 Task: Create a rule when custom fields attachments is set to a date more than 1 days from now by me.
Action: Mouse moved to (1072, 90)
Screenshot: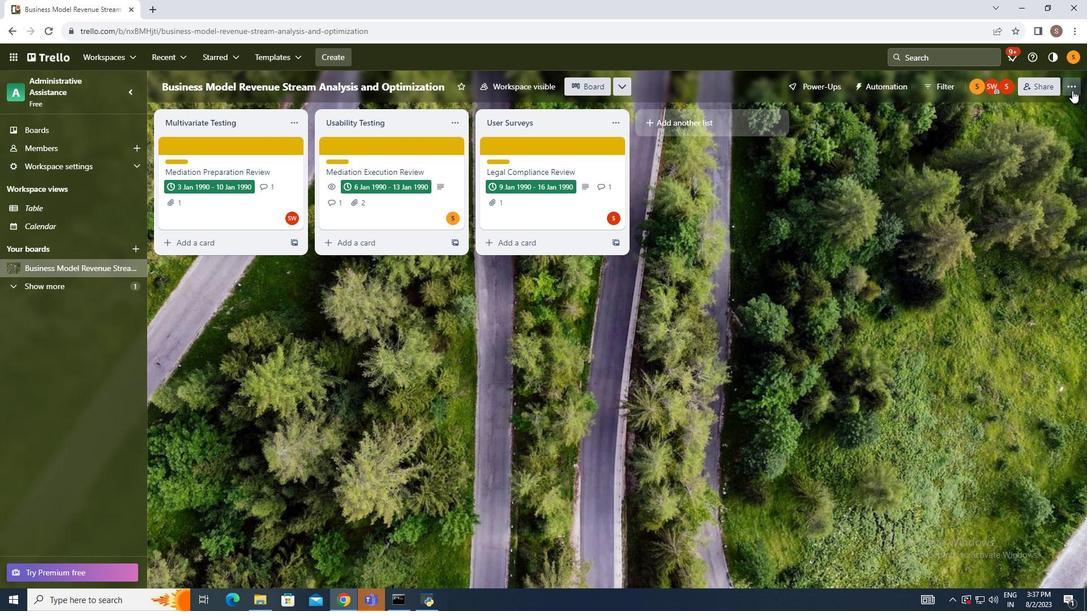 
Action: Mouse pressed left at (1072, 90)
Screenshot: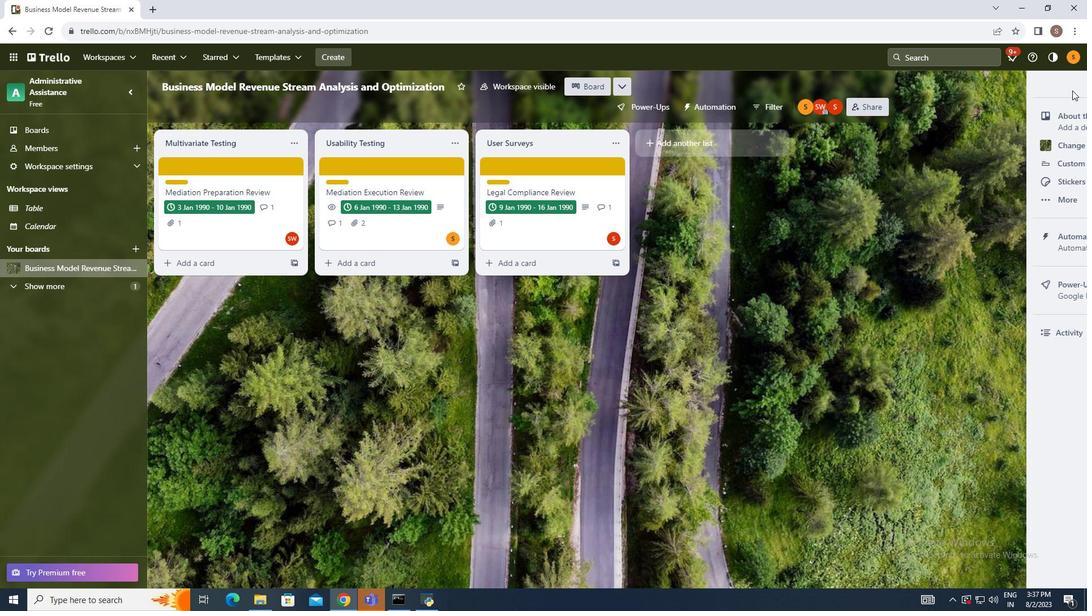 
Action: Mouse moved to (991, 245)
Screenshot: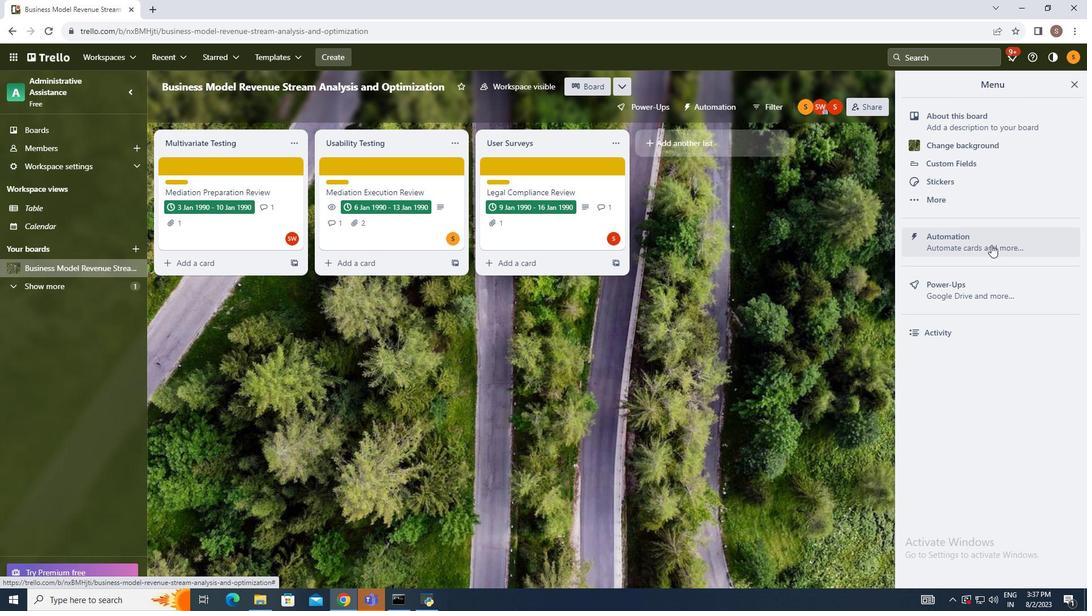 
Action: Mouse pressed left at (991, 245)
Screenshot: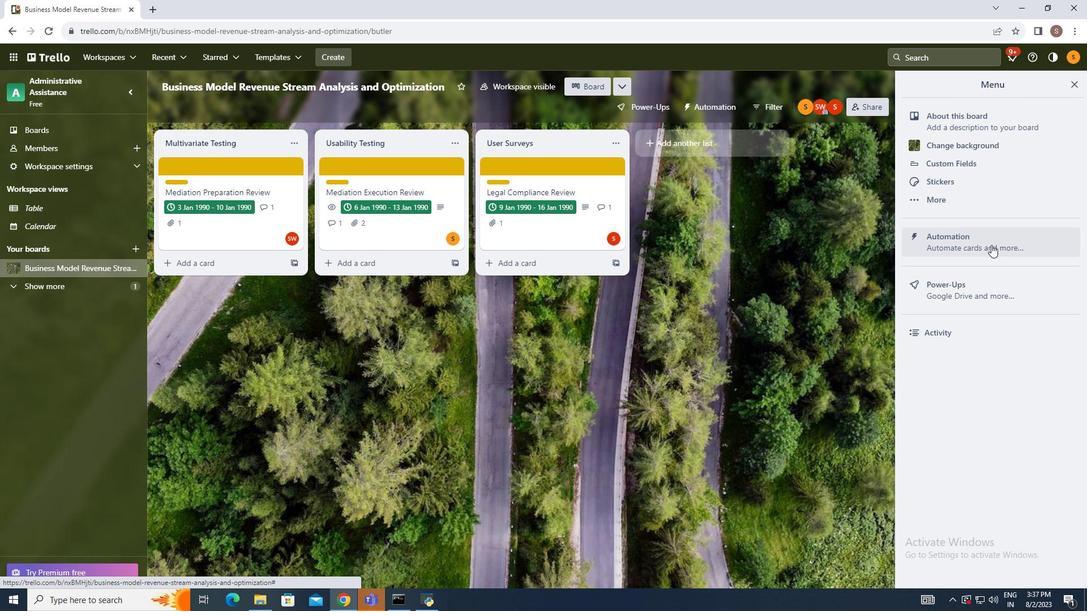 
Action: Mouse moved to (216, 204)
Screenshot: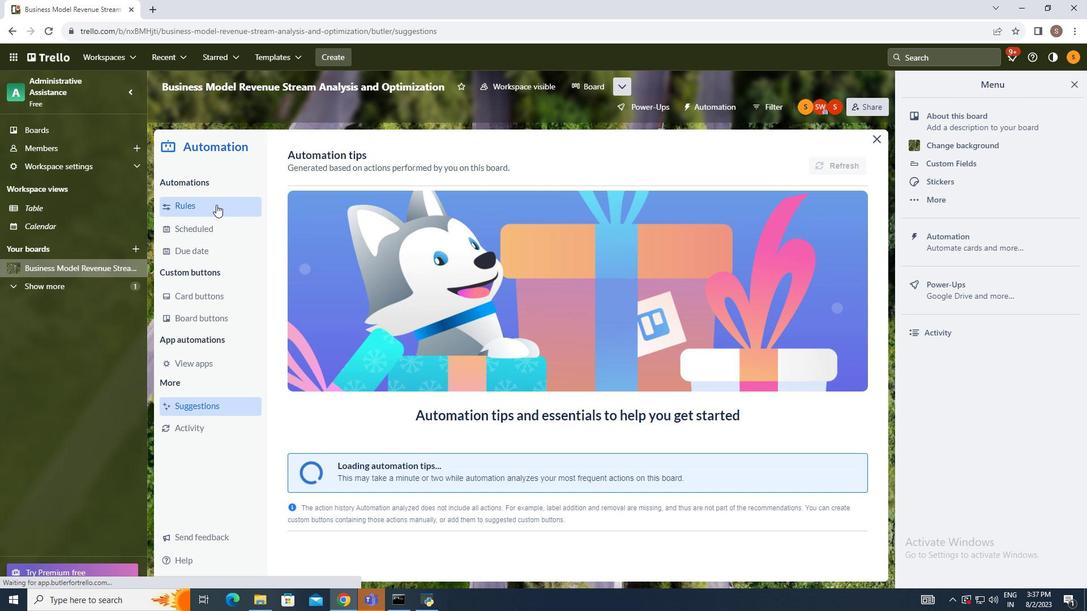 
Action: Mouse pressed left at (216, 204)
Screenshot: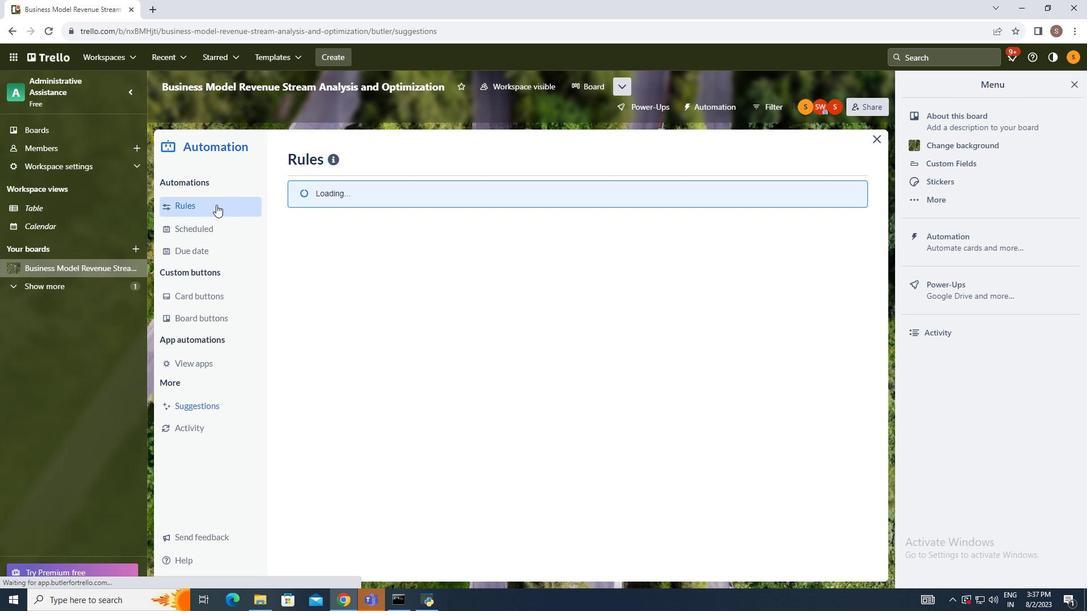
Action: Mouse moved to (754, 157)
Screenshot: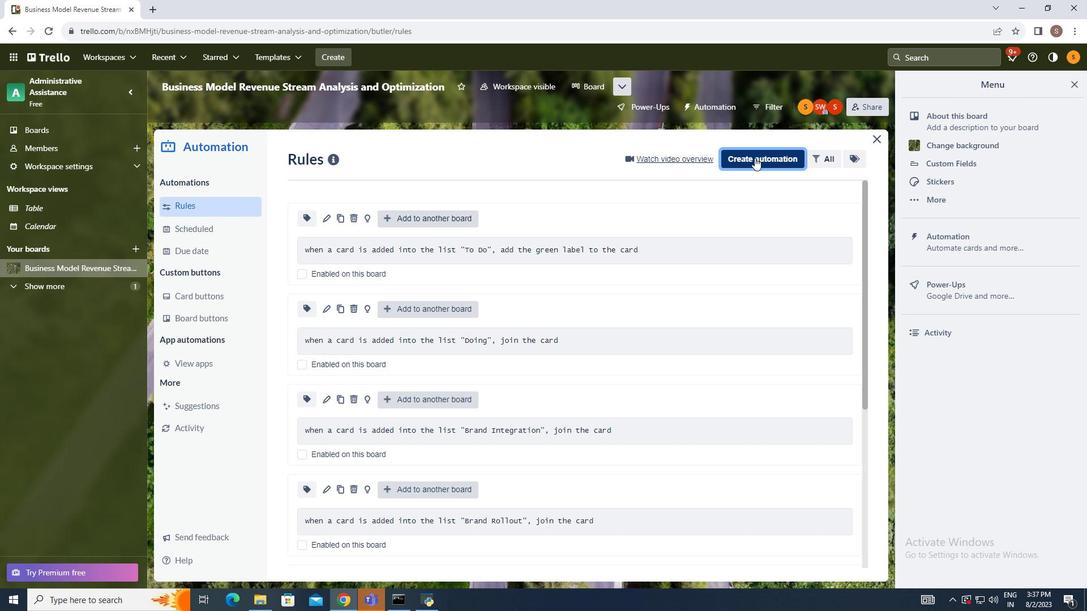 
Action: Mouse pressed left at (754, 157)
Screenshot: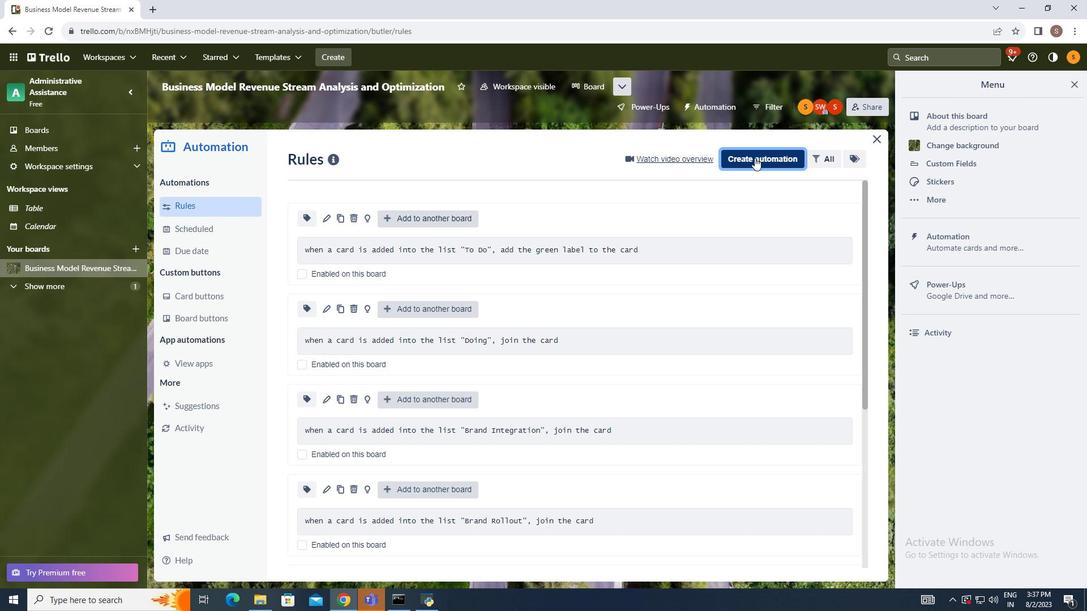 
Action: Mouse moved to (572, 271)
Screenshot: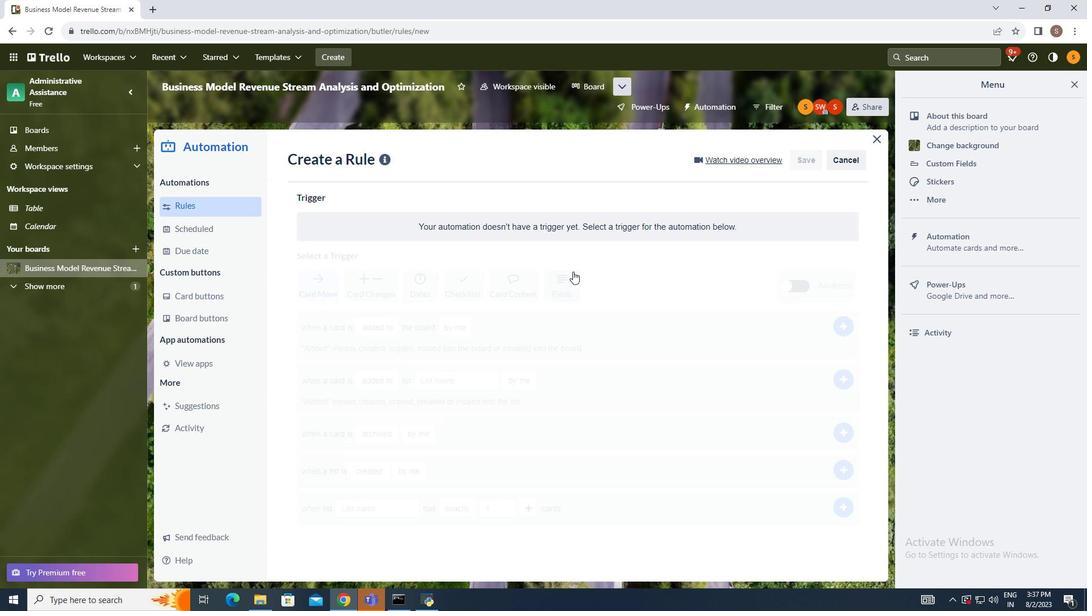 
Action: Mouse pressed left at (572, 271)
Screenshot: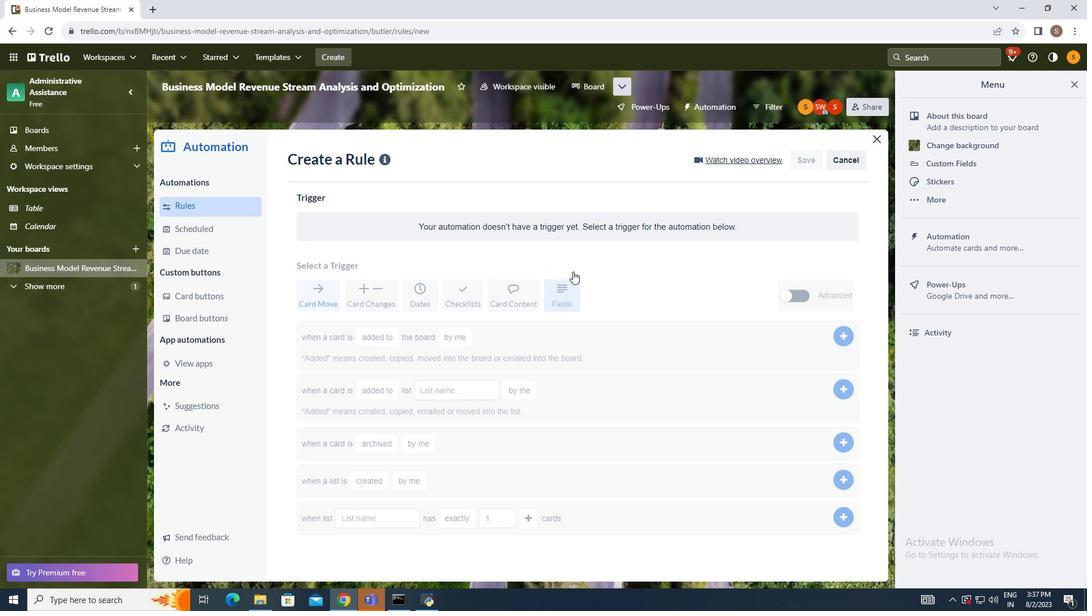 
Action: Mouse moved to (565, 310)
Screenshot: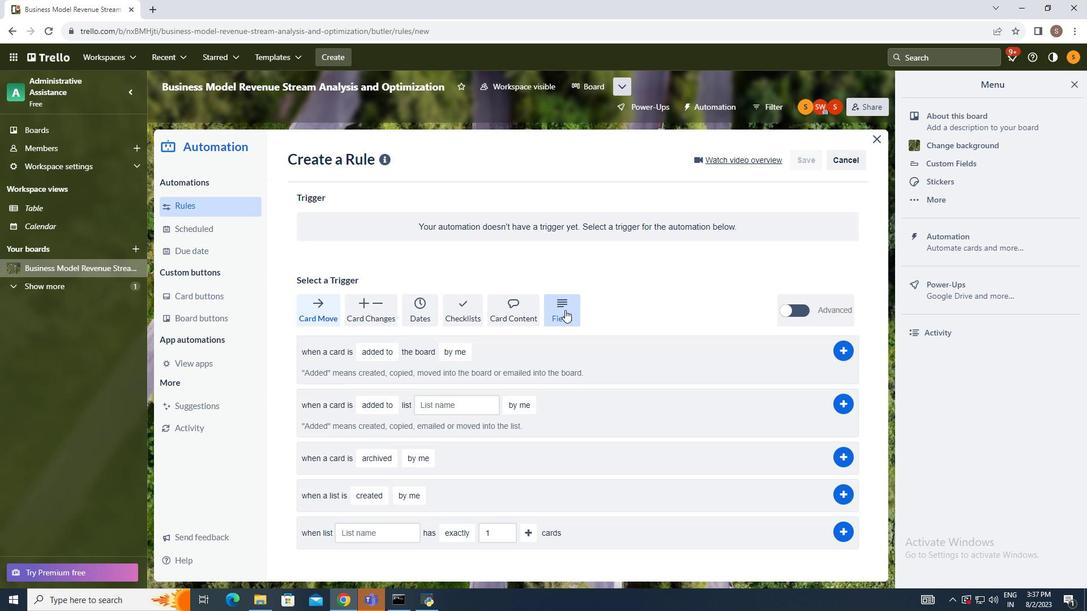 
Action: Mouse pressed left at (565, 310)
Screenshot: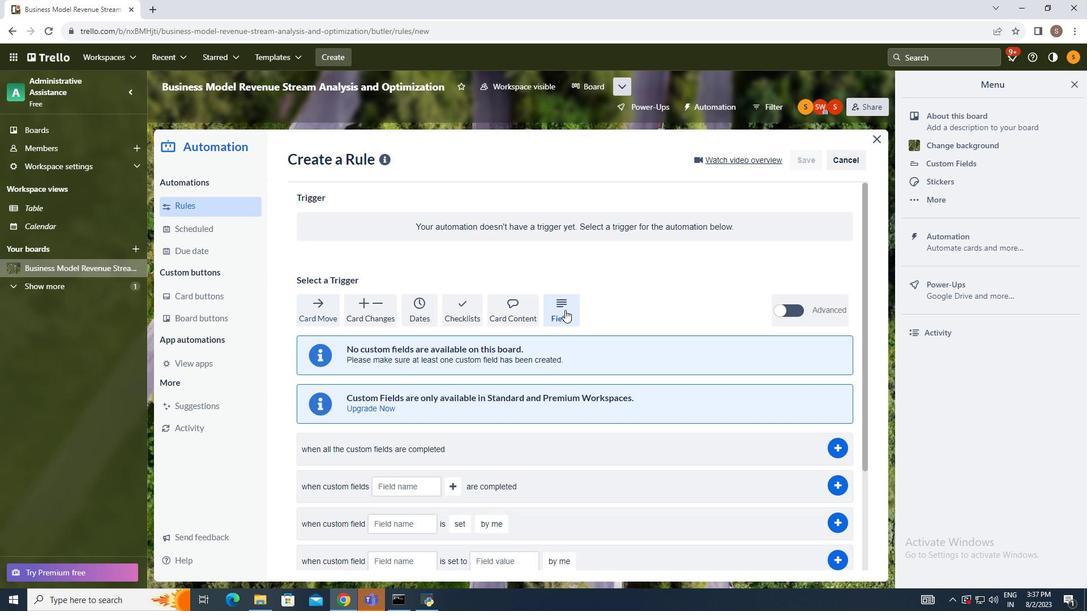 
Action: Mouse moved to (561, 394)
Screenshot: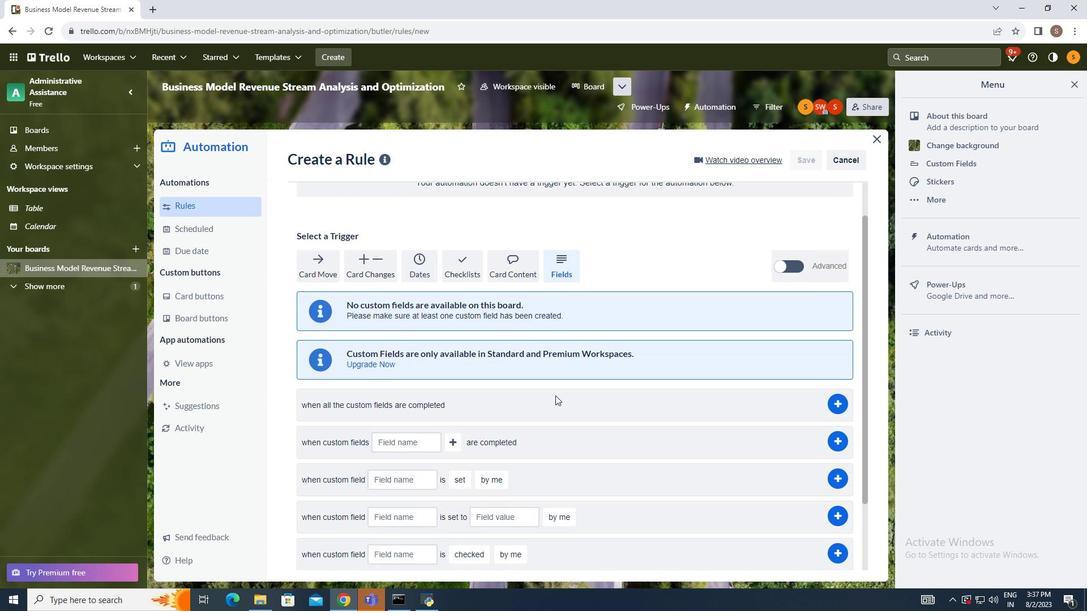 
Action: Mouse scrolled (561, 395) with delta (0, 0)
Screenshot: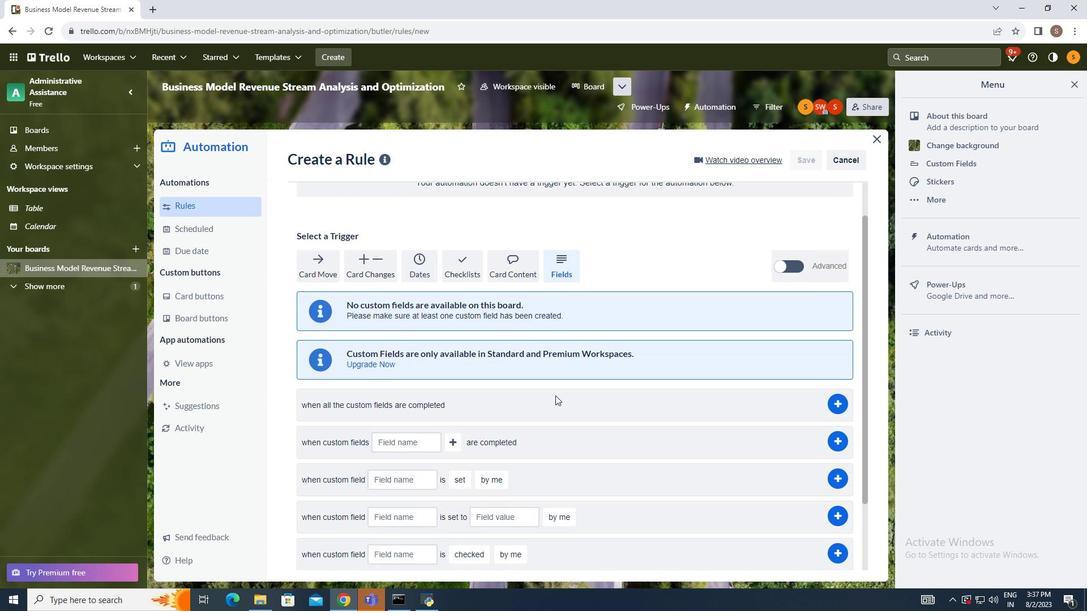 
Action: Mouse moved to (560, 395)
Screenshot: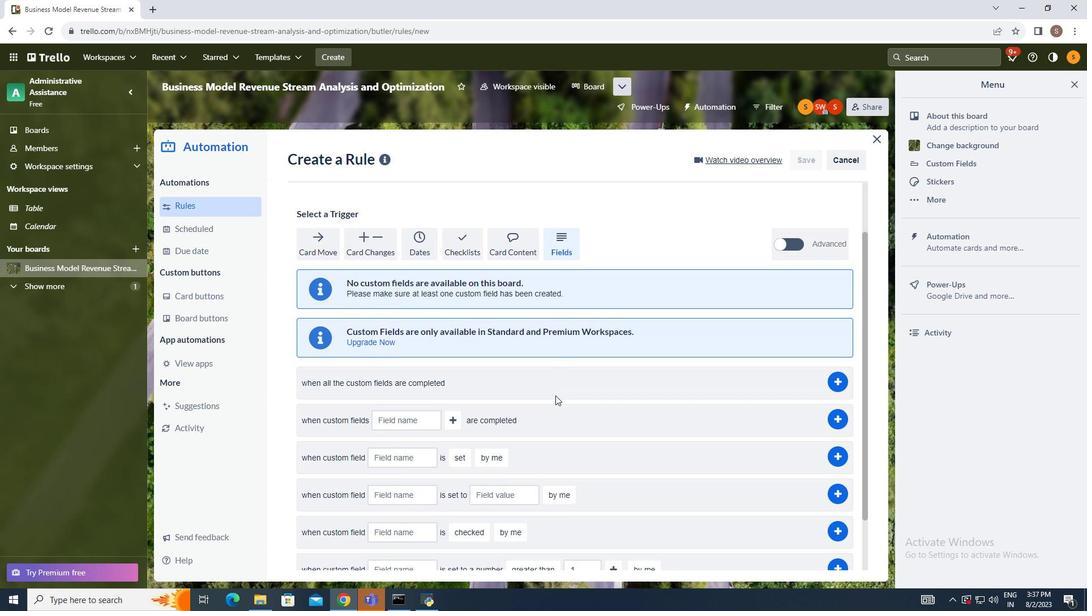 
Action: Mouse scrolled (560, 395) with delta (0, 0)
Screenshot: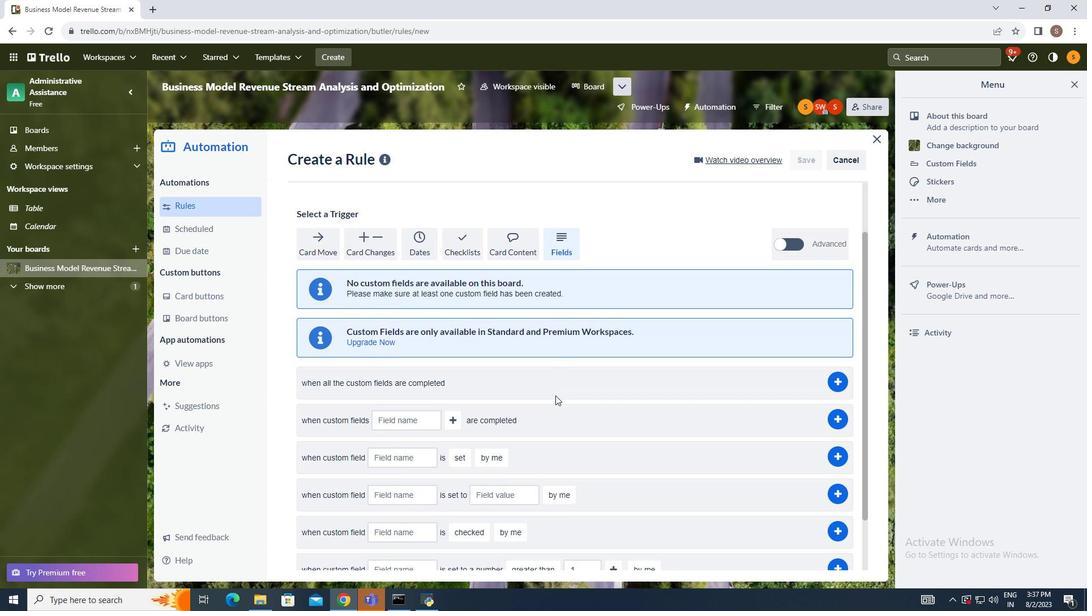 
Action: Mouse moved to (558, 398)
Screenshot: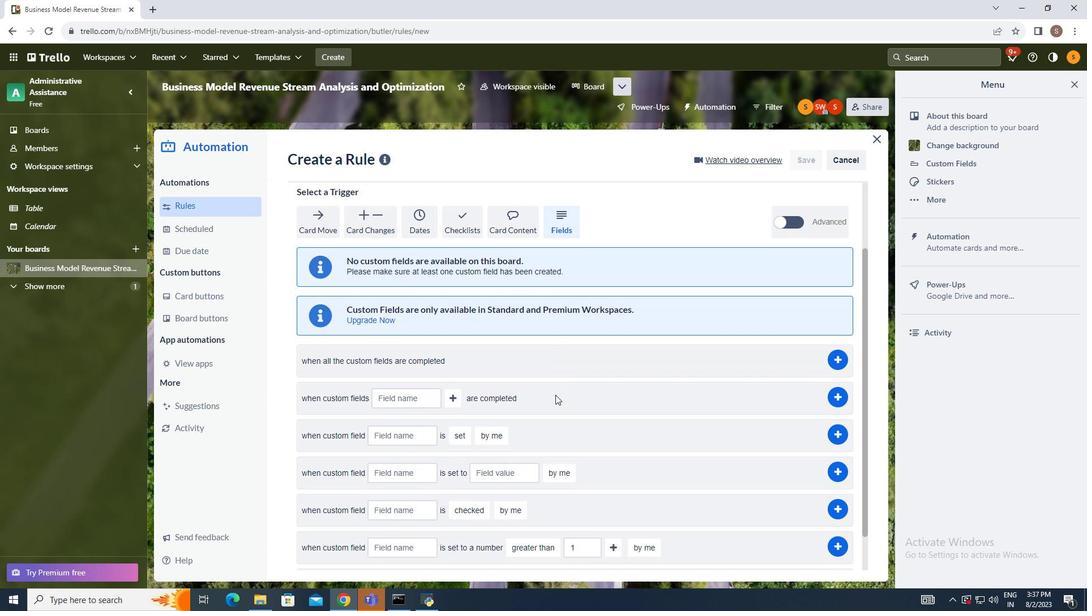 
Action: Mouse scrolled (558, 397) with delta (0, 0)
Screenshot: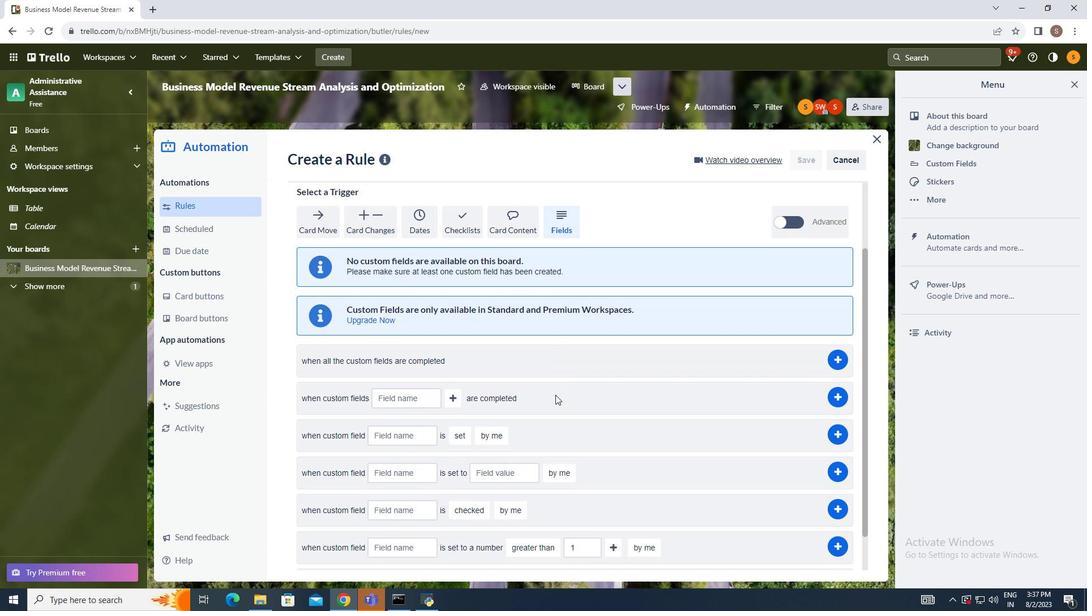 
Action: Mouse moved to (558, 398)
Screenshot: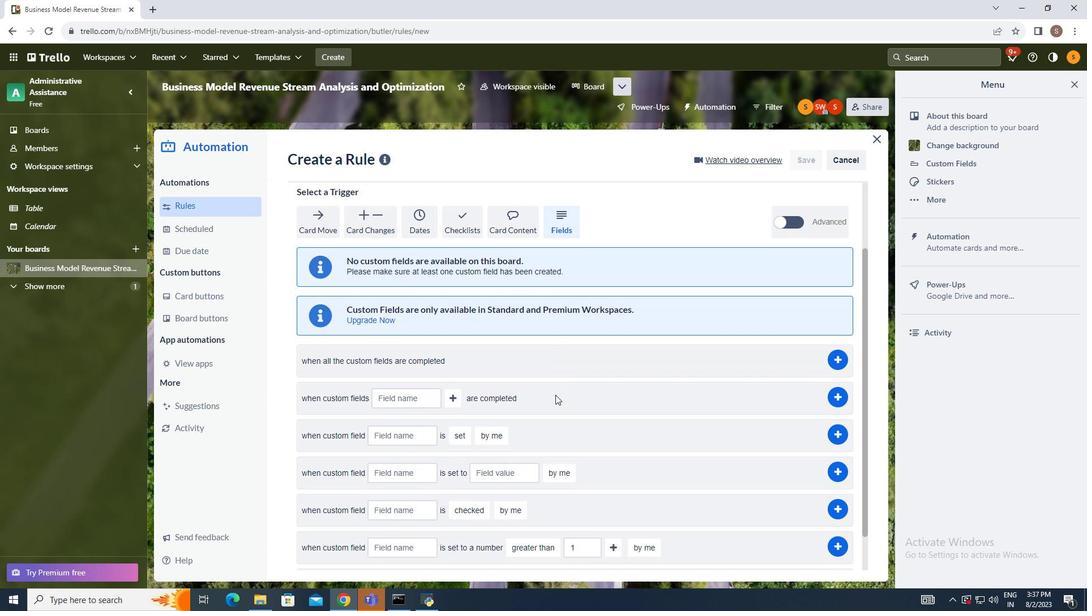
Action: Mouse scrolled (558, 398) with delta (0, 0)
Screenshot: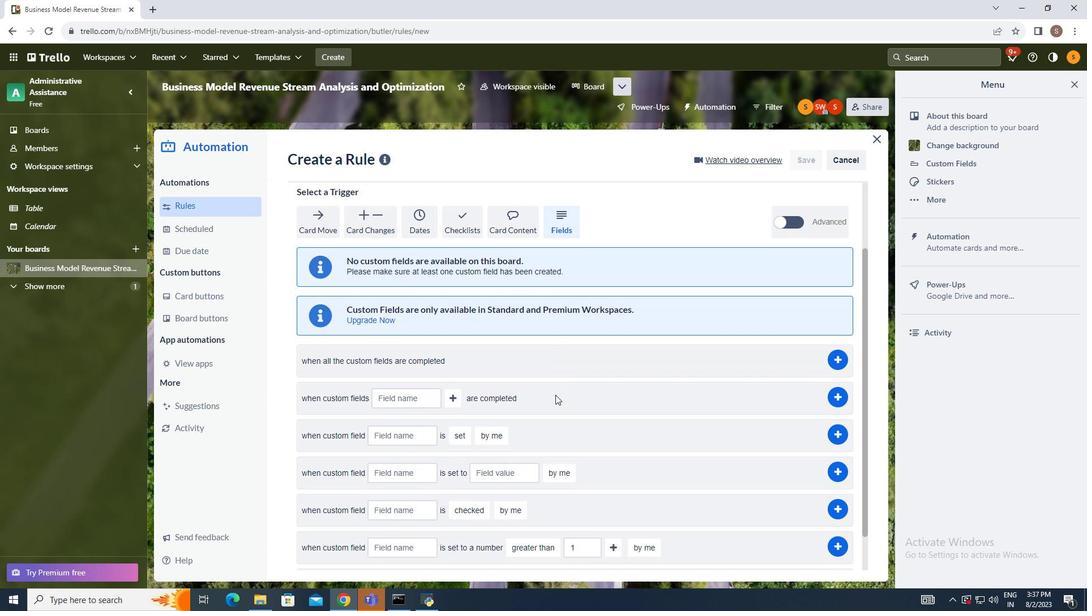 
Action: Mouse moved to (556, 398)
Screenshot: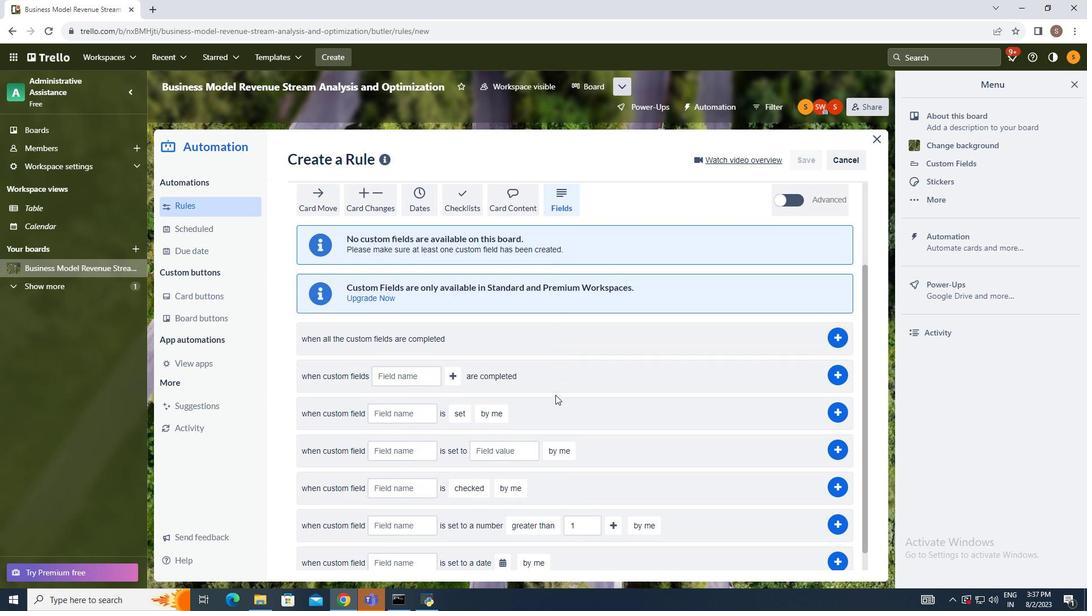 
Action: Mouse scrolled (556, 397) with delta (0, 0)
Screenshot: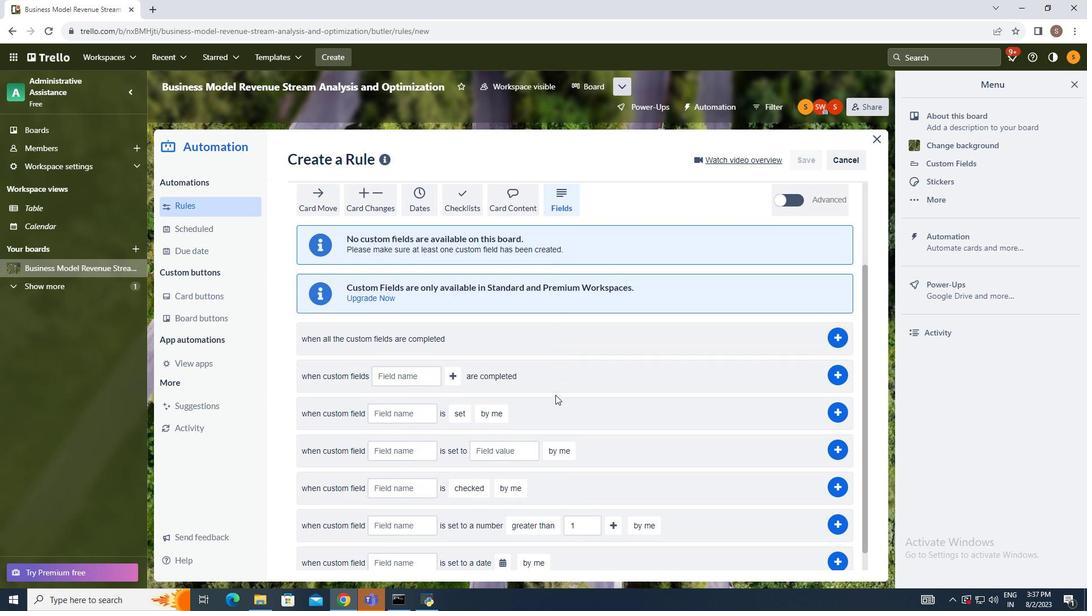 
Action: Mouse moved to (555, 393)
Screenshot: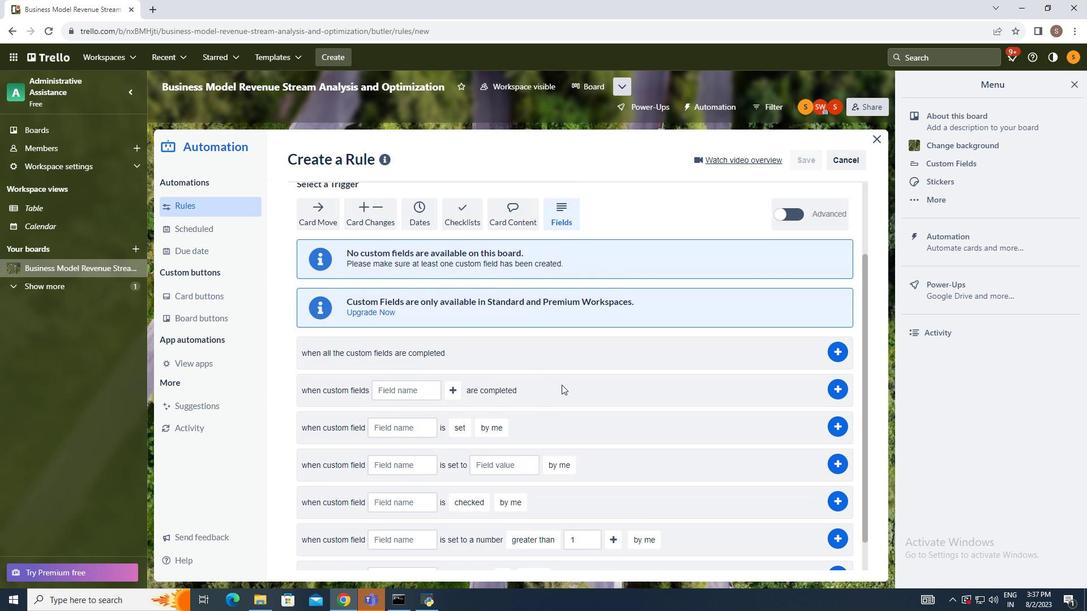 
Action: Mouse scrolled (555, 394) with delta (0, 0)
Screenshot: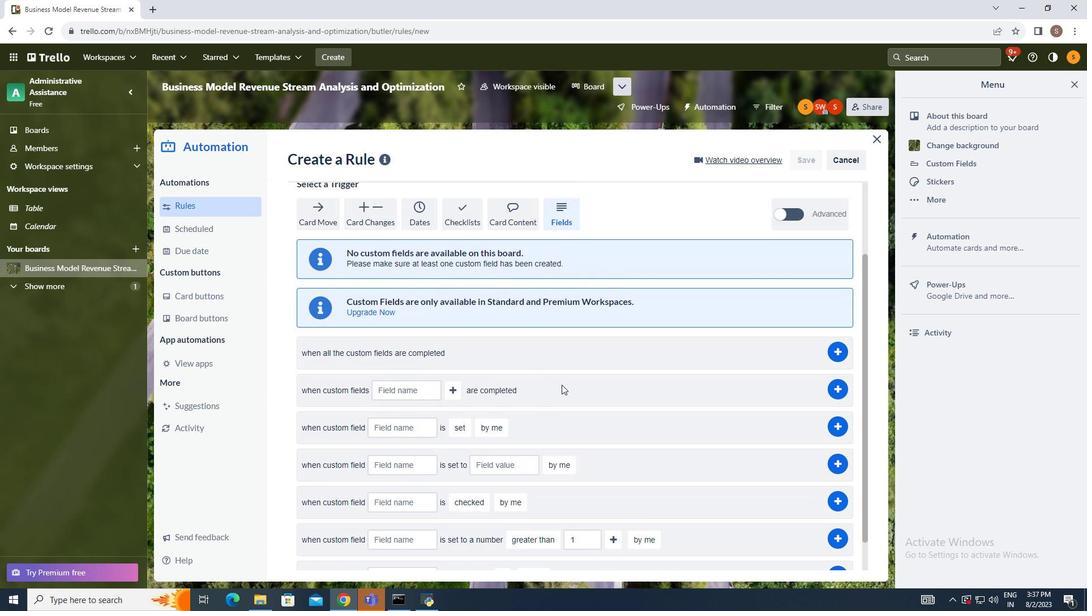 
Action: Mouse scrolled (555, 392) with delta (0, 0)
Screenshot: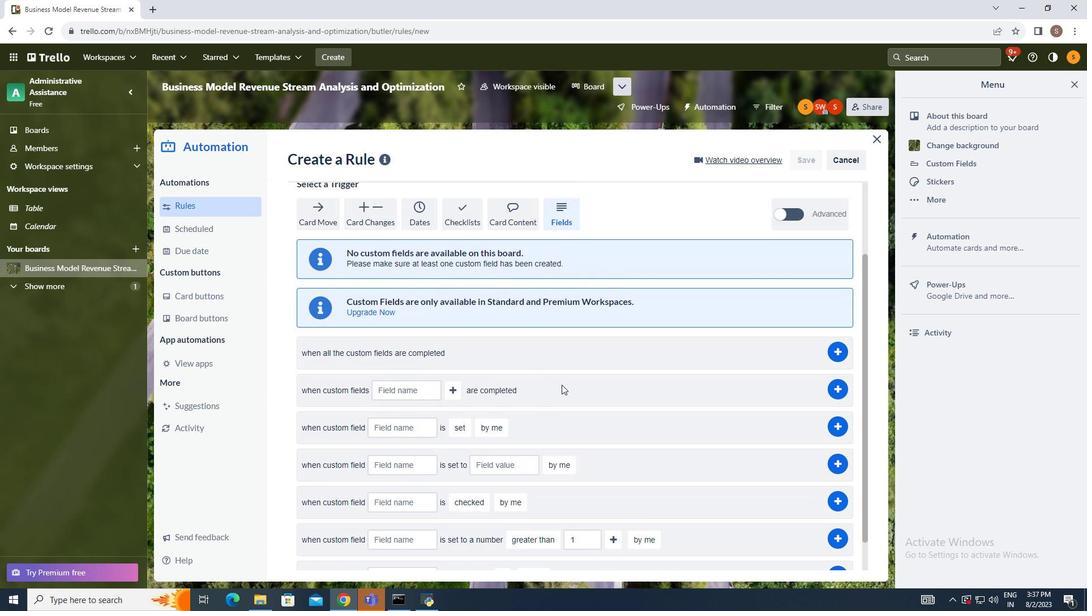 
Action: Mouse scrolled (555, 394) with delta (0, 0)
Screenshot: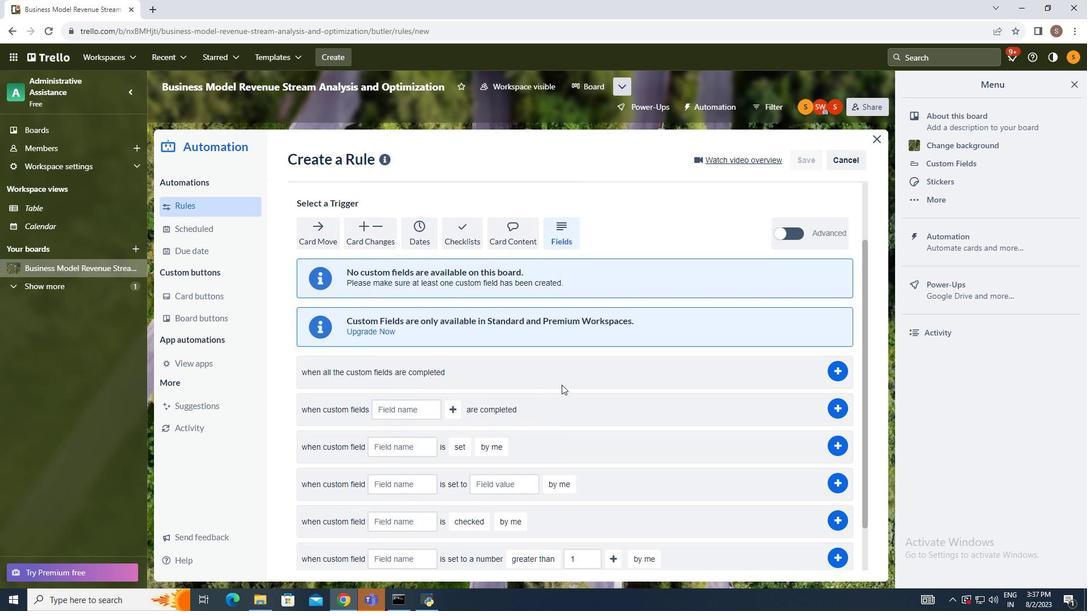 
Action: Mouse moved to (563, 386)
Screenshot: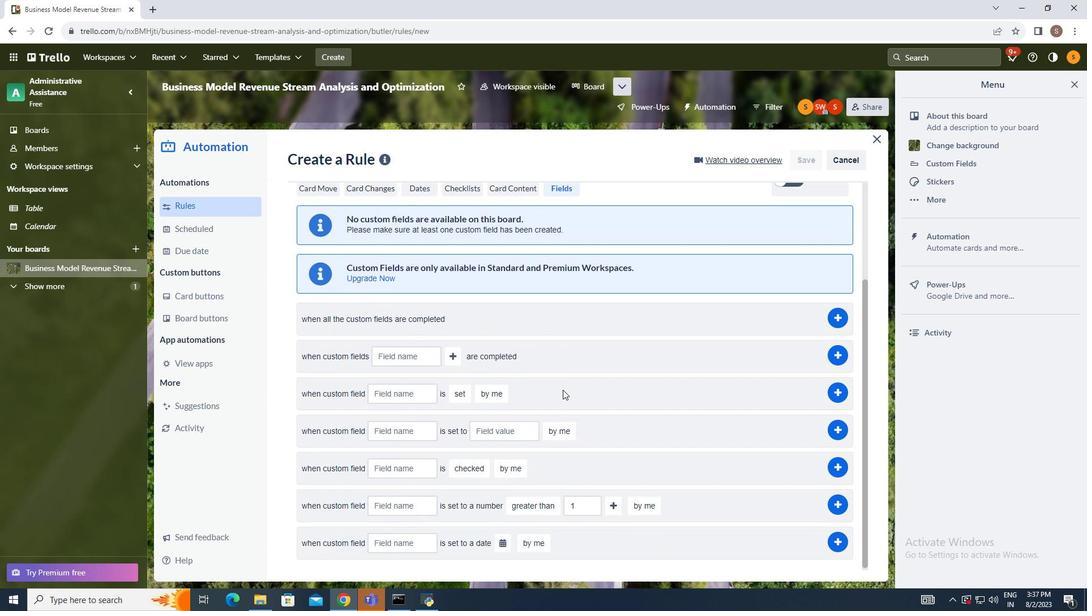 
Action: Mouse scrolled (563, 386) with delta (0, 0)
Screenshot: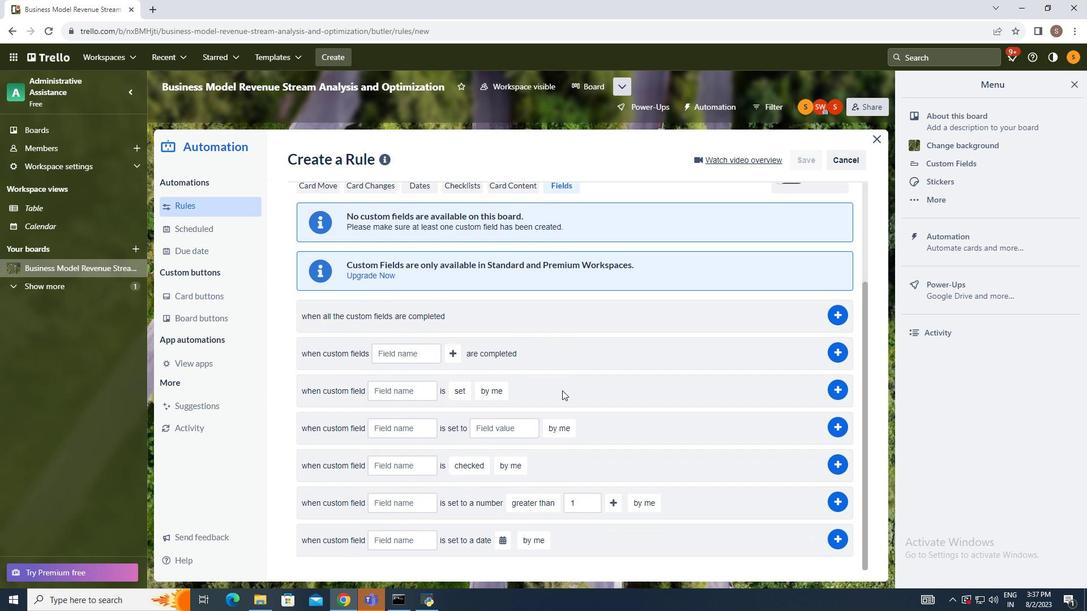 
Action: Mouse moved to (562, 388)
Screenshot: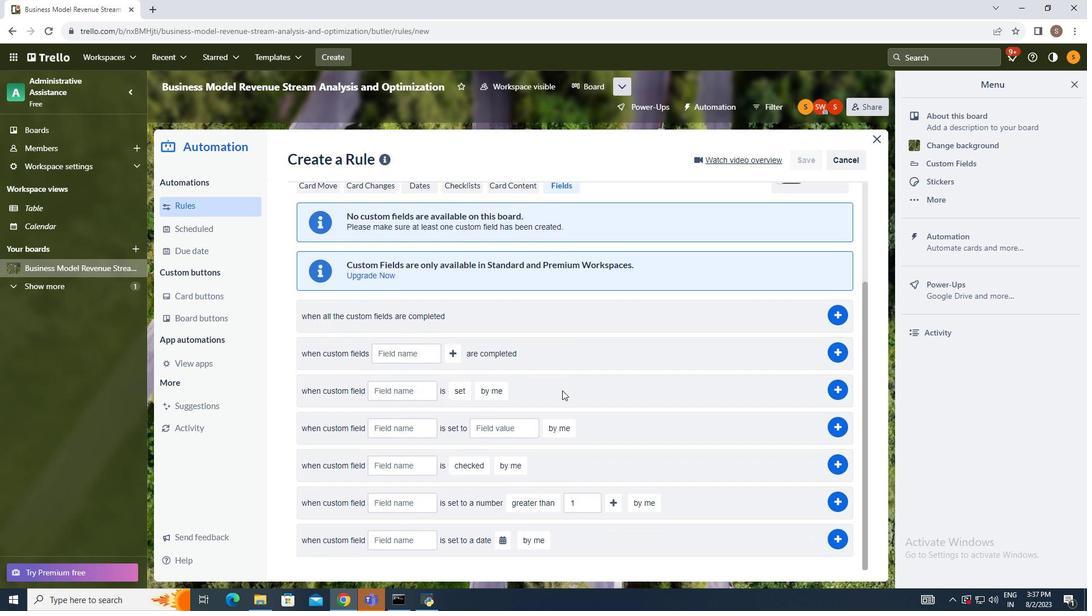 
Action: Mouse scrolled (562, 388) with delta (0, 0)
Screenshot: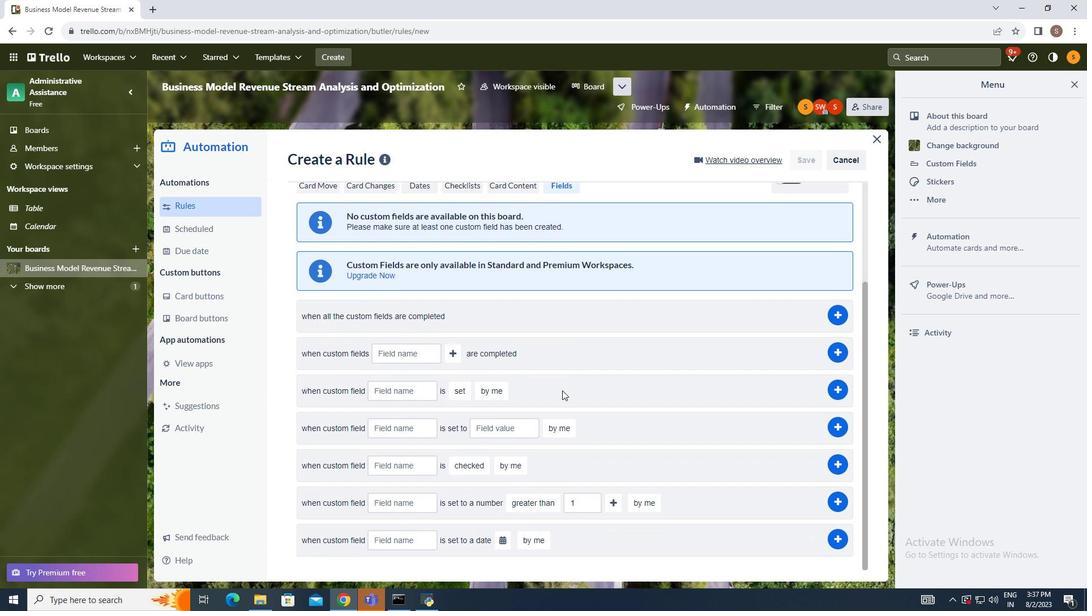 
Action: Mouse moved to (562, 390)
Screenshot: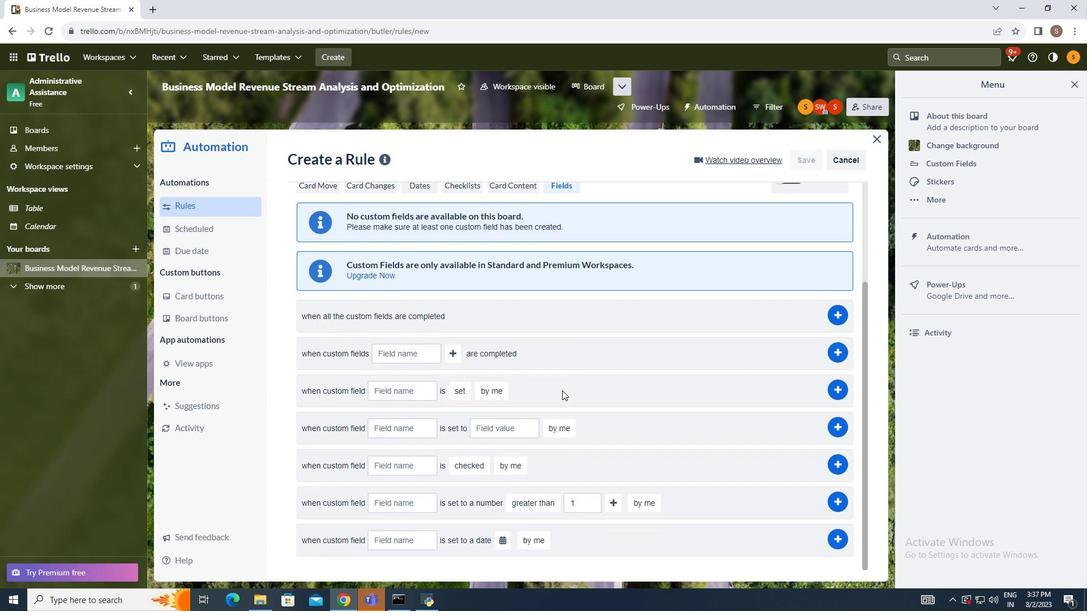 
Action: Mouse scrolled (562, 389) with delta (0, 0)
Screenshot: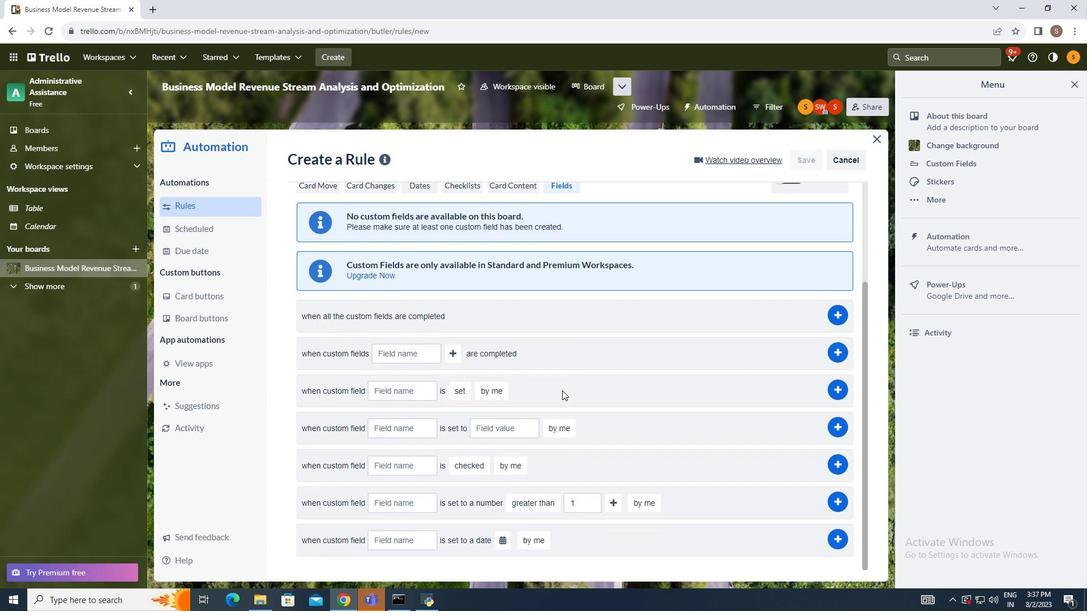
Action: Mouse moved to (383, 540)
Screenshot: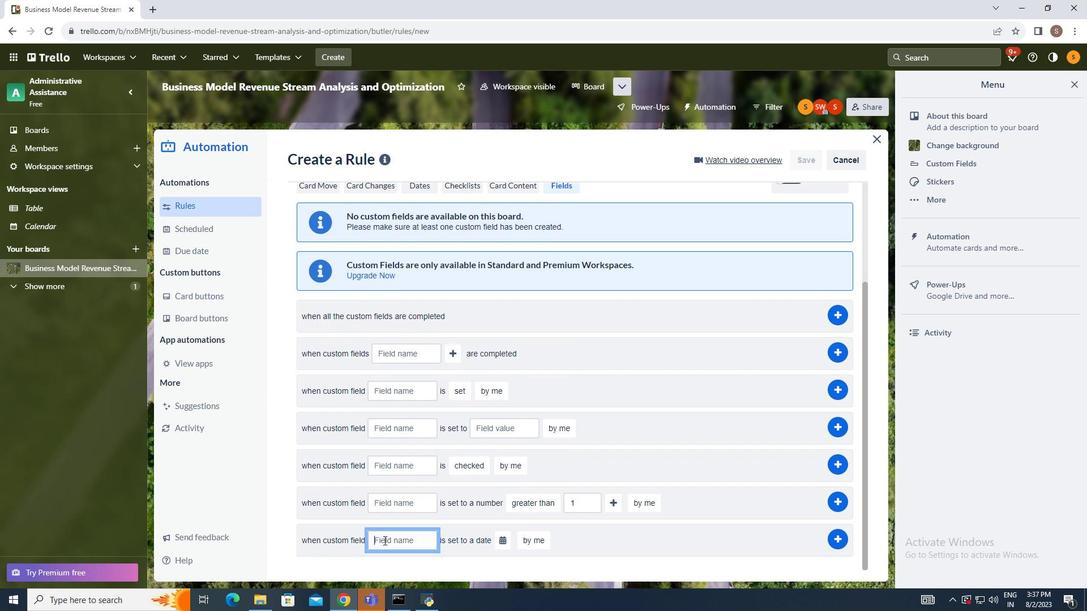 
Action: Mouse pressed left at (383, 540)
Screenshot: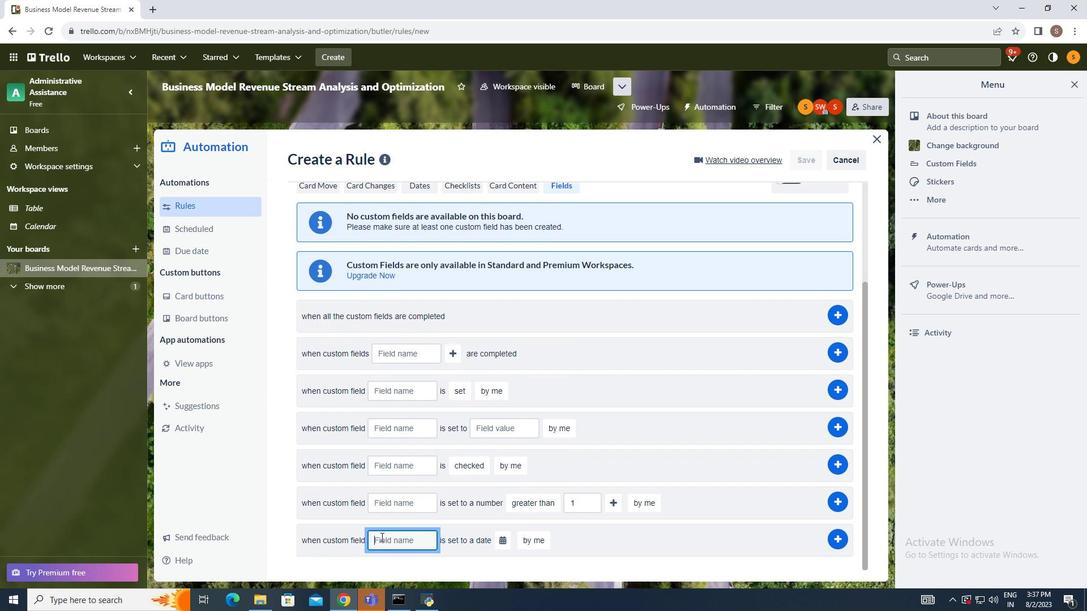 
Action: Mouse moved to (275, 456)
Screenshot: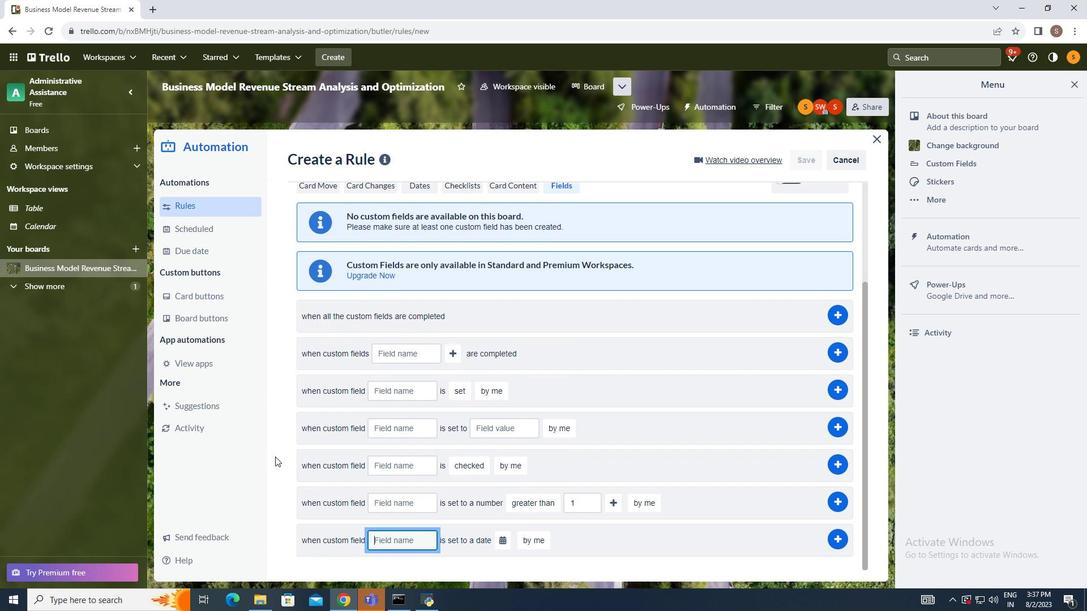 
Action: Key pressed attachments
Screenshot: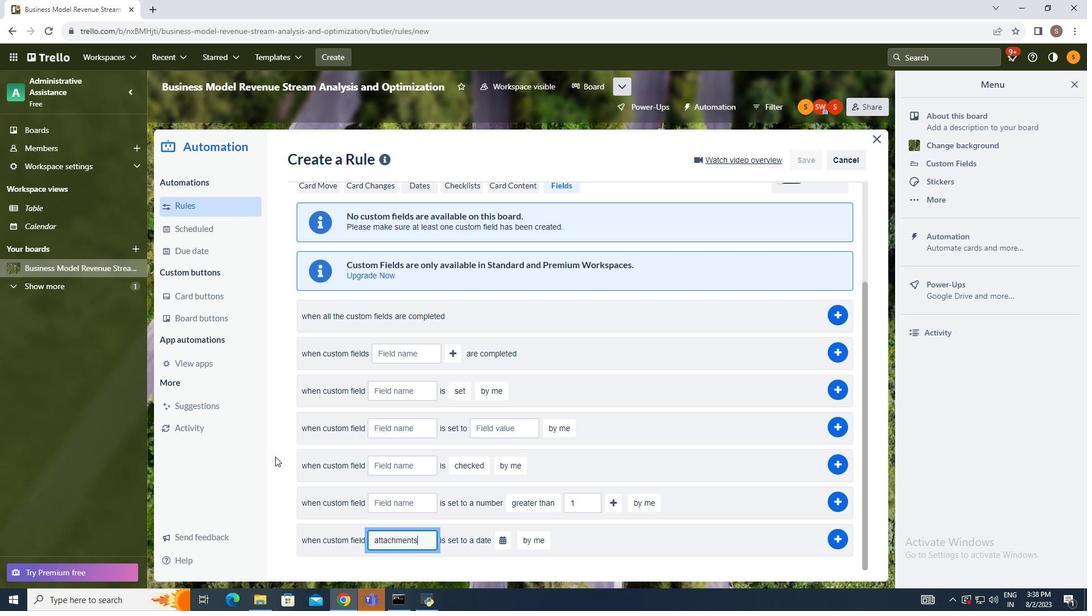 
Action: Mouse moved to (511, 546)
Screenshot: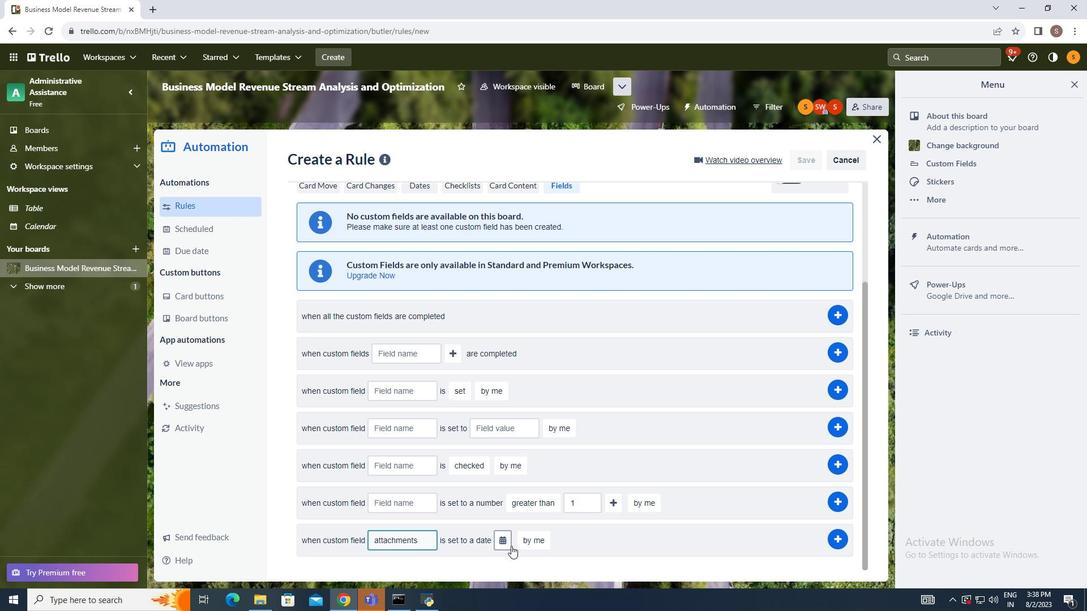 
Action: Mouse pressed left at (511, 546)
Screenshot: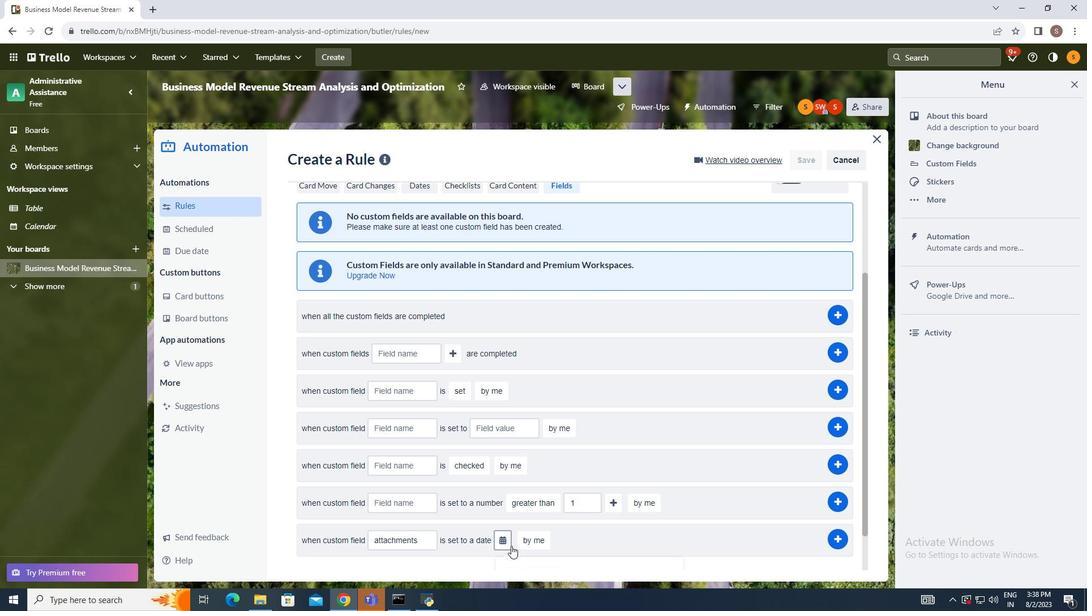 
Action: Mouse moved to (479, 545)
Screenshot: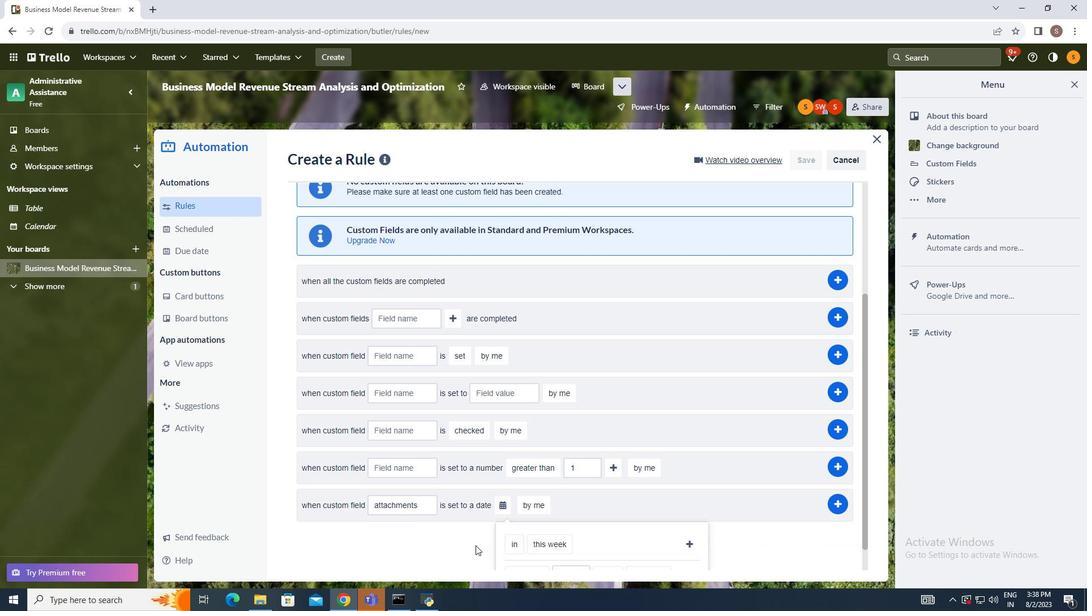 
Action: Mouse scrolled (479, 545) with delta (0, 0)
Screenshot: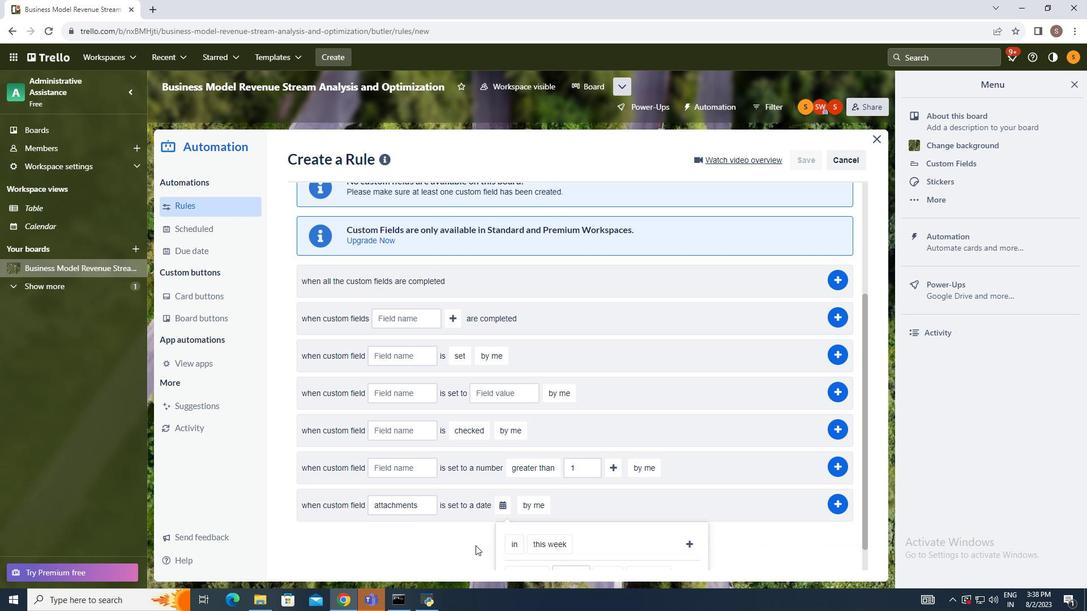 
Action: Mouse moved to (479, 545)
Screenshot: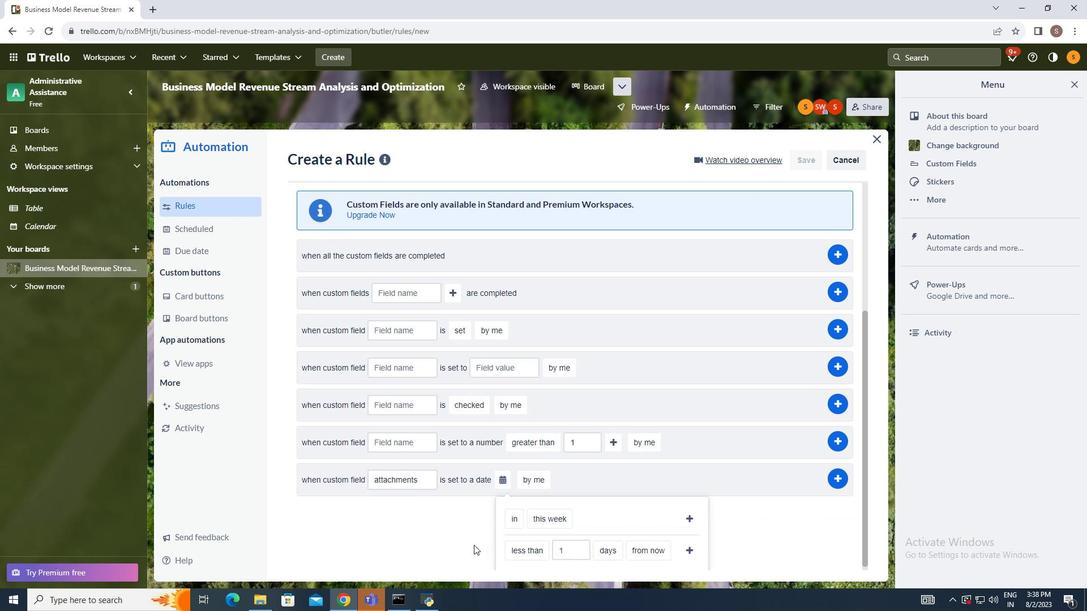 
Action: Mouse scrolled (479, 545) with delta (0, 0)
Screenshot: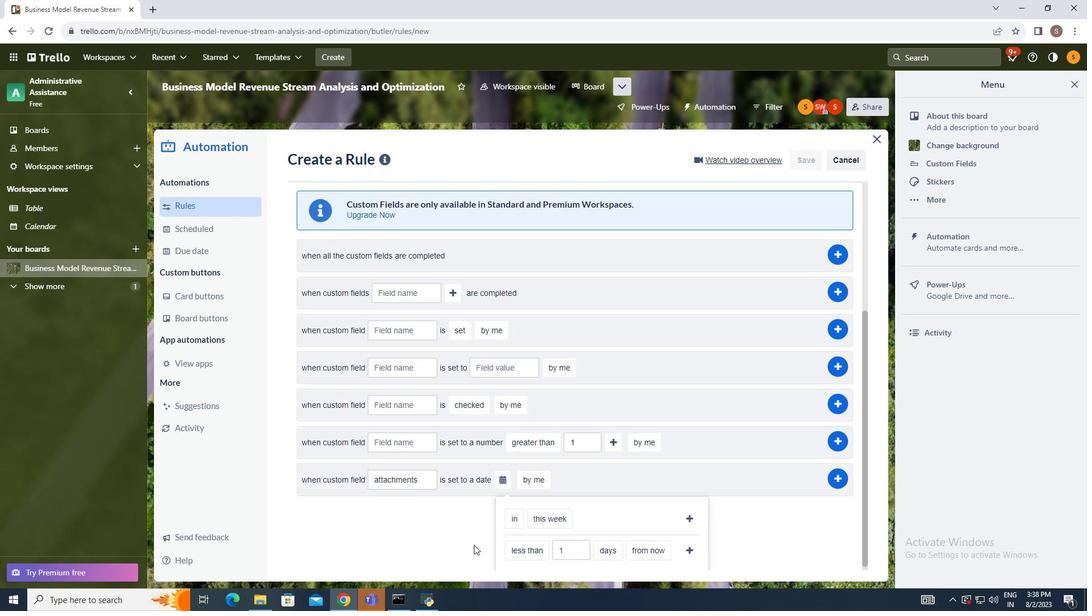 
Action: Mouse scrolled (479, 546) with delta (0, 0)
Screenshot: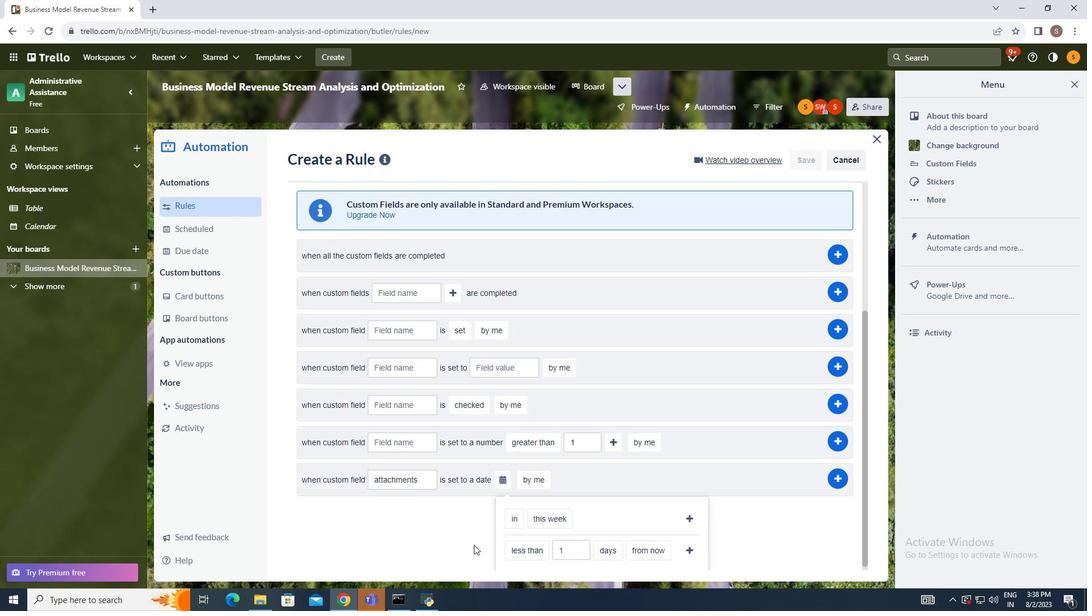 
Action: Mouse moved to (477, 545)
Screenshot: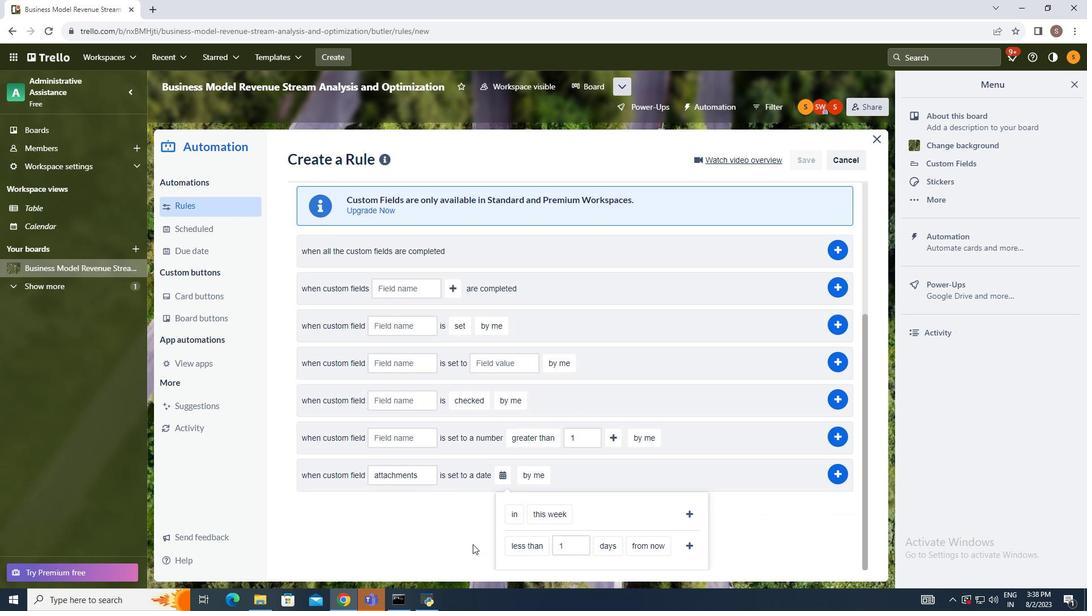 
Action: Mouse scrolled (477, 545) with delta (0, 0)
Screenshot: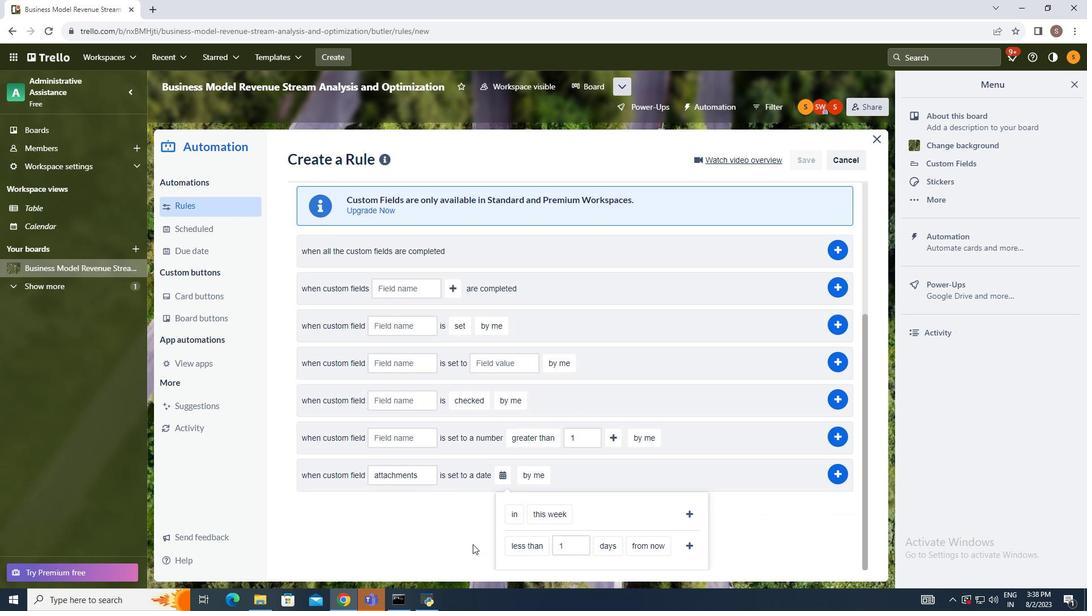 
Action: Mouse moved to (473, 545)
Screenshot: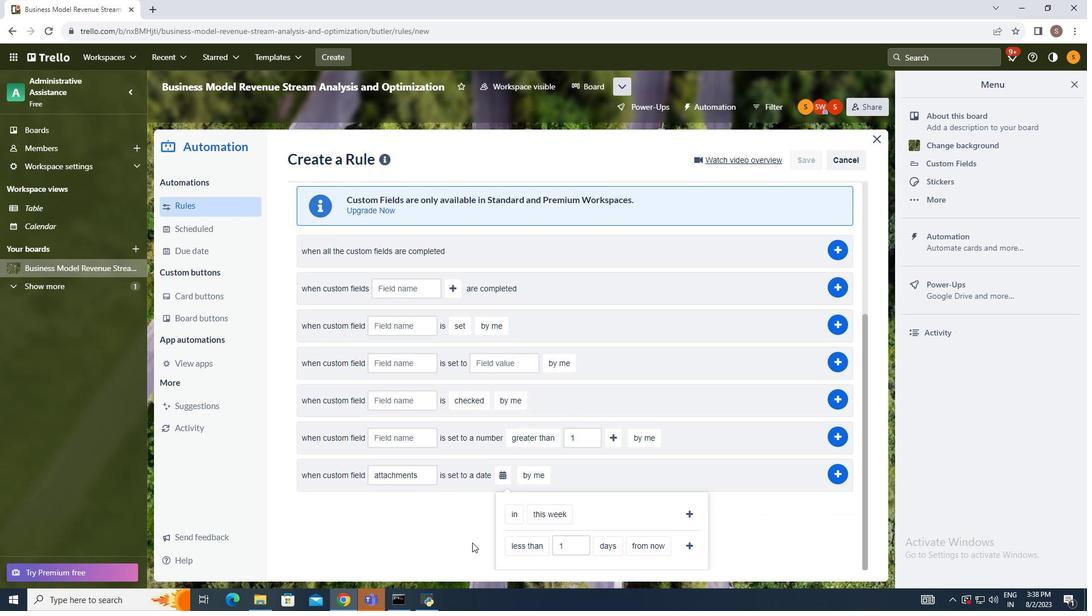 
Action: Mouse scrolled (473, 545) with delta (0, 0)
Screenshot: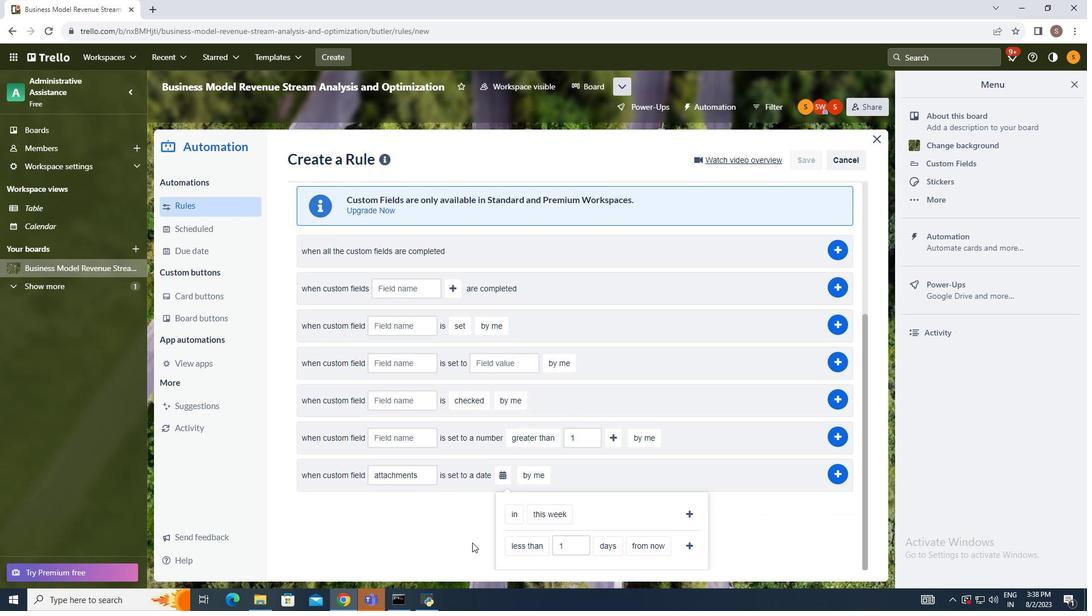 
Action: Mouse moved to (472, 544)
Screenshot: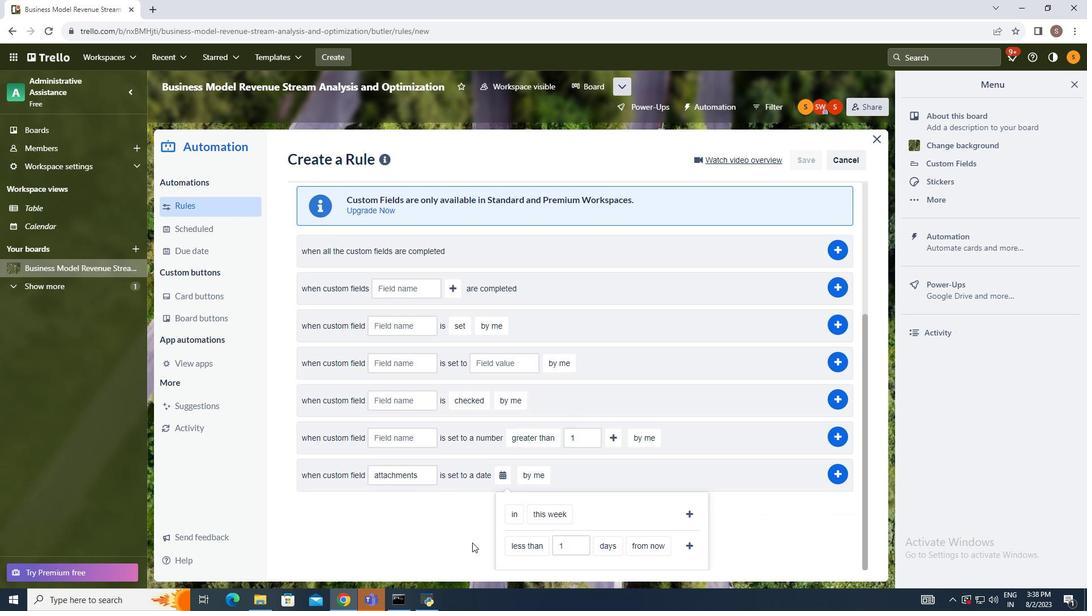 
Action: Mouse scrolled (472, 544) with delta (0, 0)
Screenshot: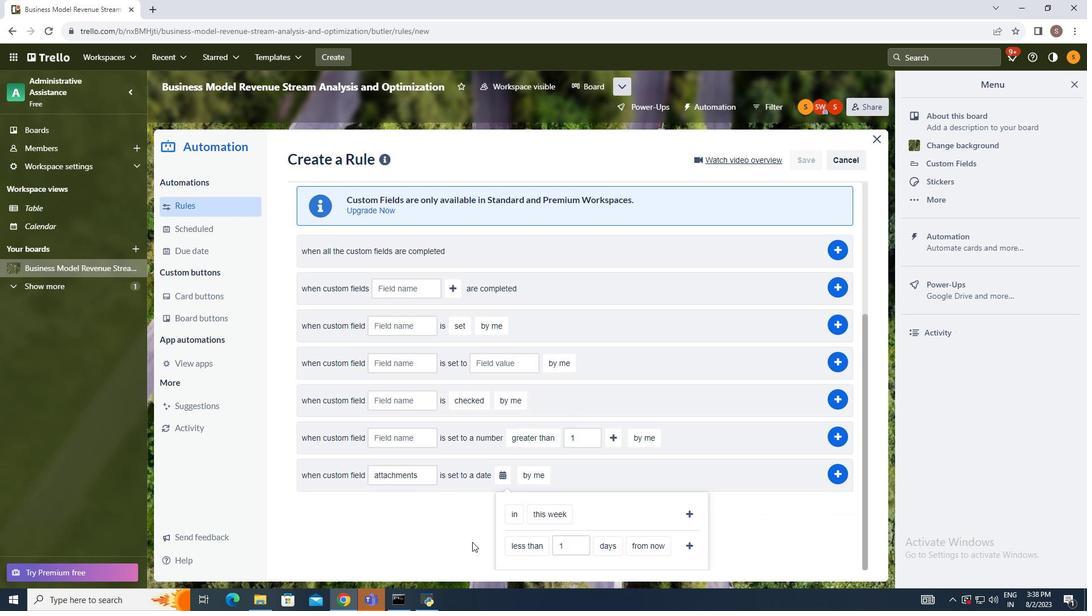 
Action: Mouse moved to (520, 547)
Screenshot: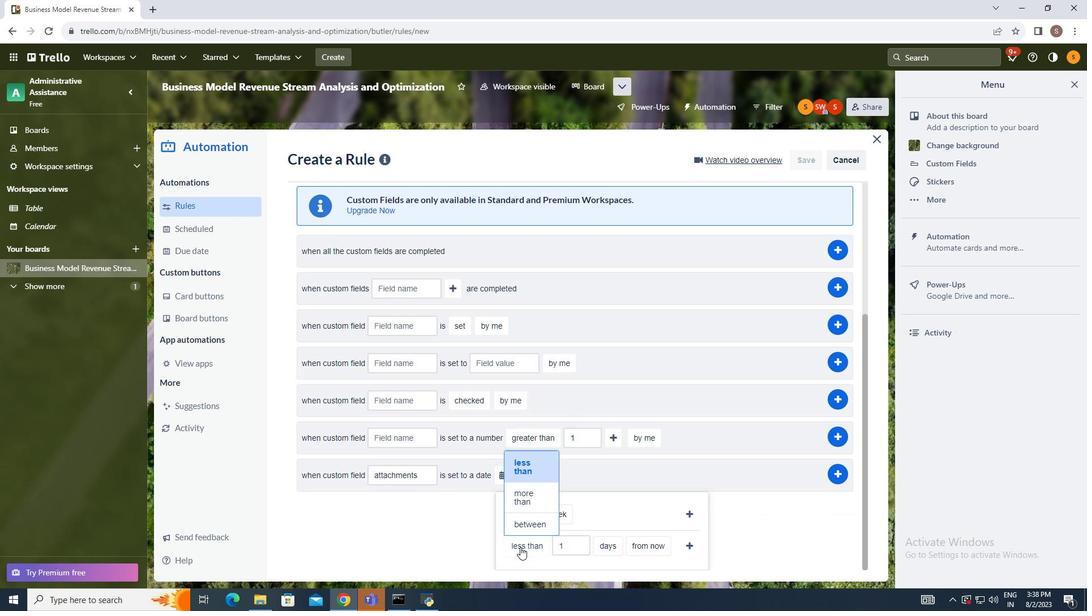 
Action: Mouse pressed left at (520, 547)
Screenshot: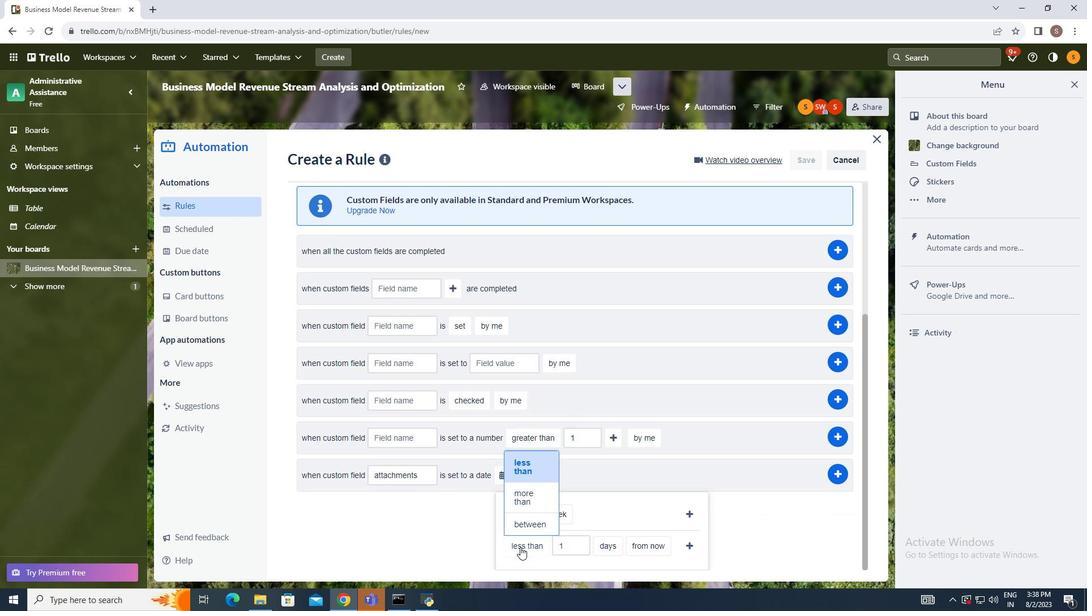 
Action: Mouse moved to (528, 498)
Screenshot: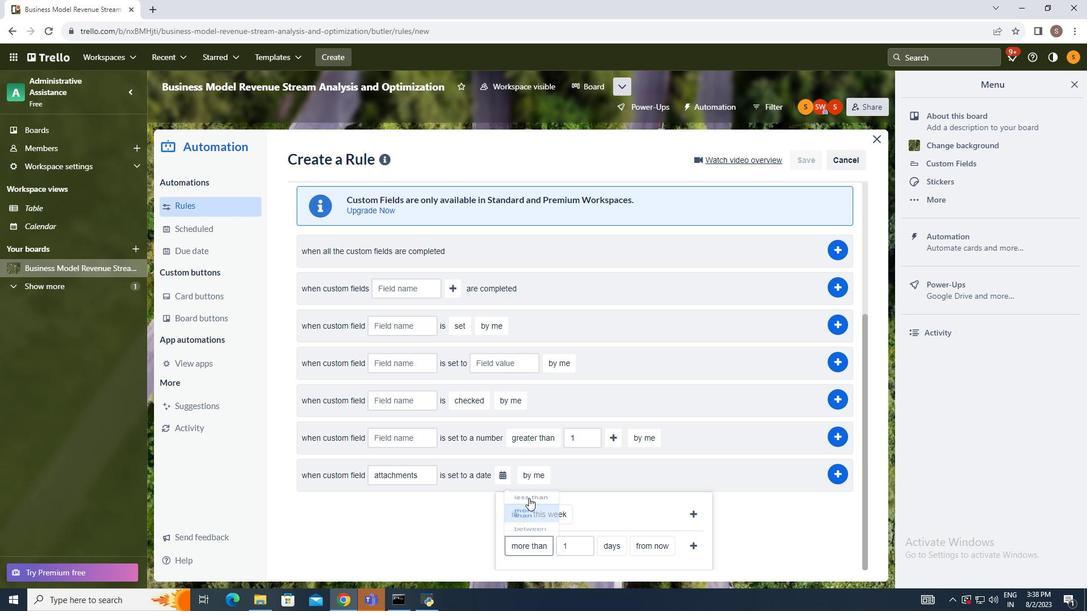 
Action: Mouse pressed left at (528, 498)
Screenshot: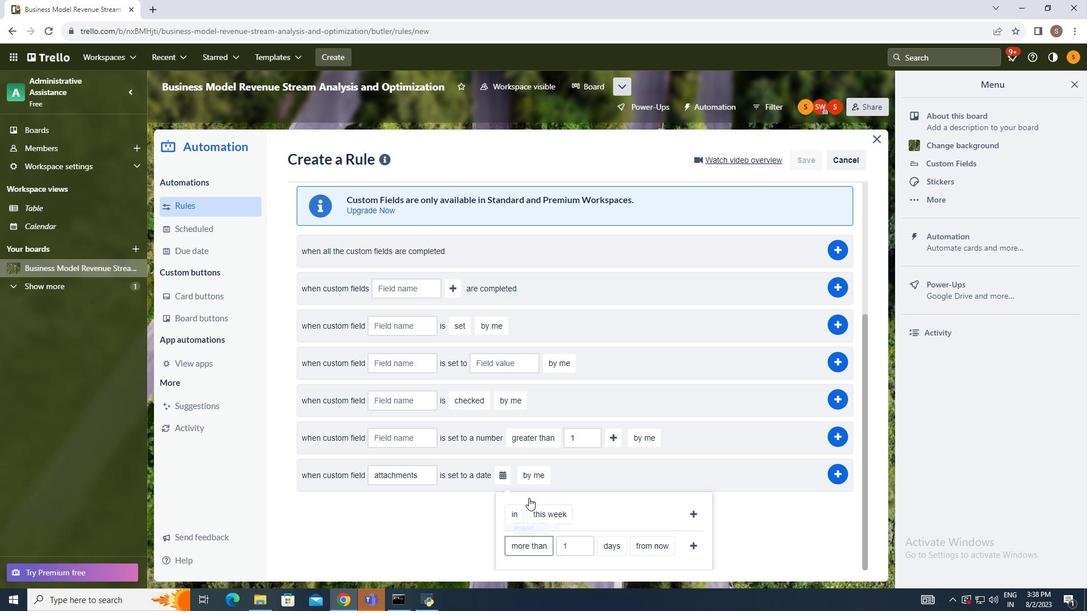 
Action: Mouse moved to (617, 547)
Screenshot: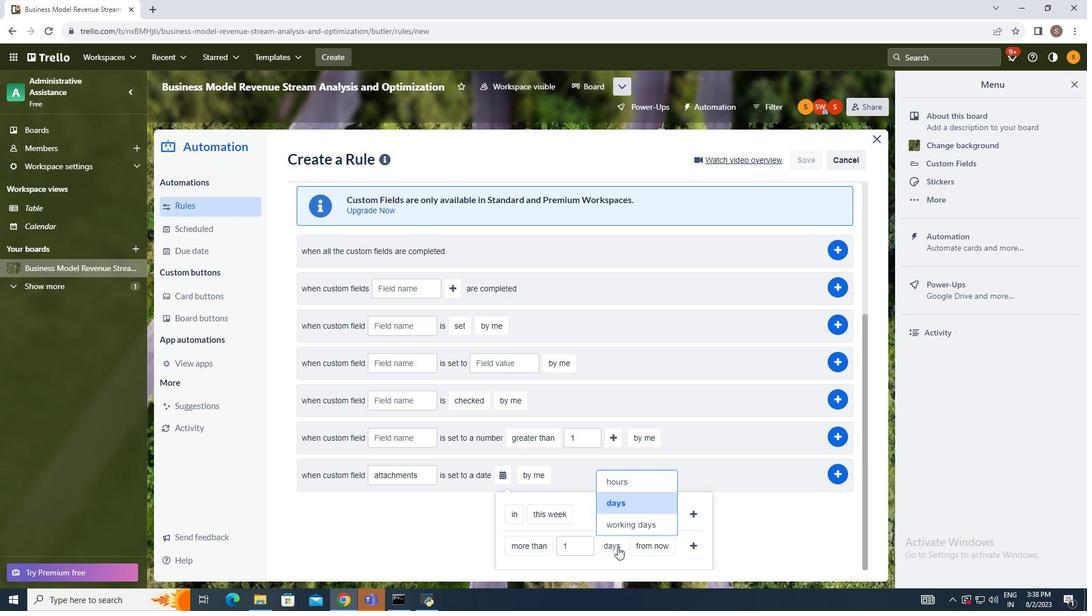 
Action: Mouse pressed left at (617, 547)
Screenshot: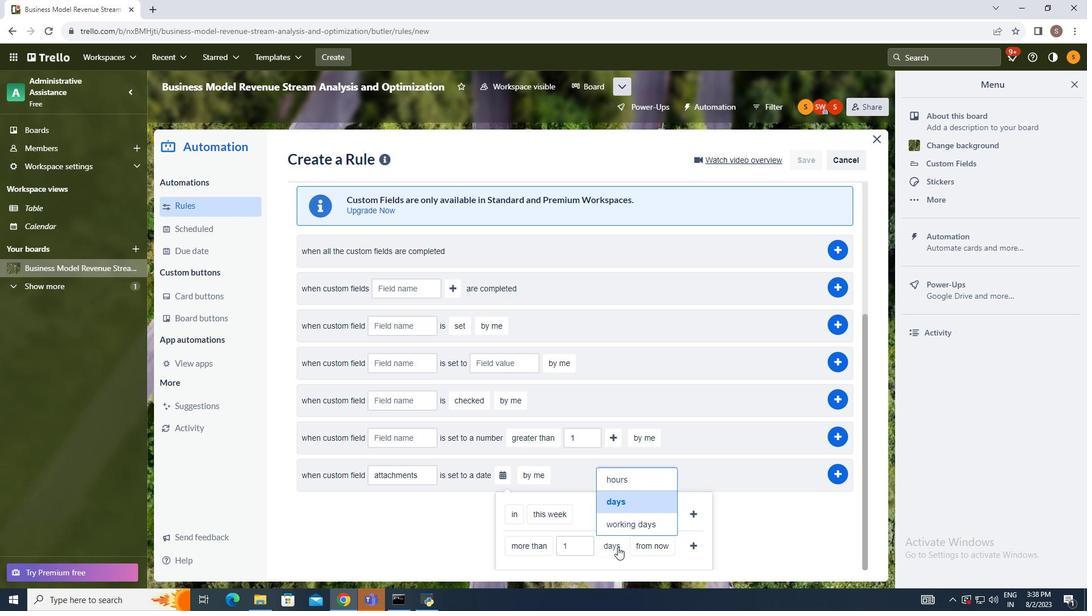 
Action: Mouse moved to (617, 500)
Screenshot: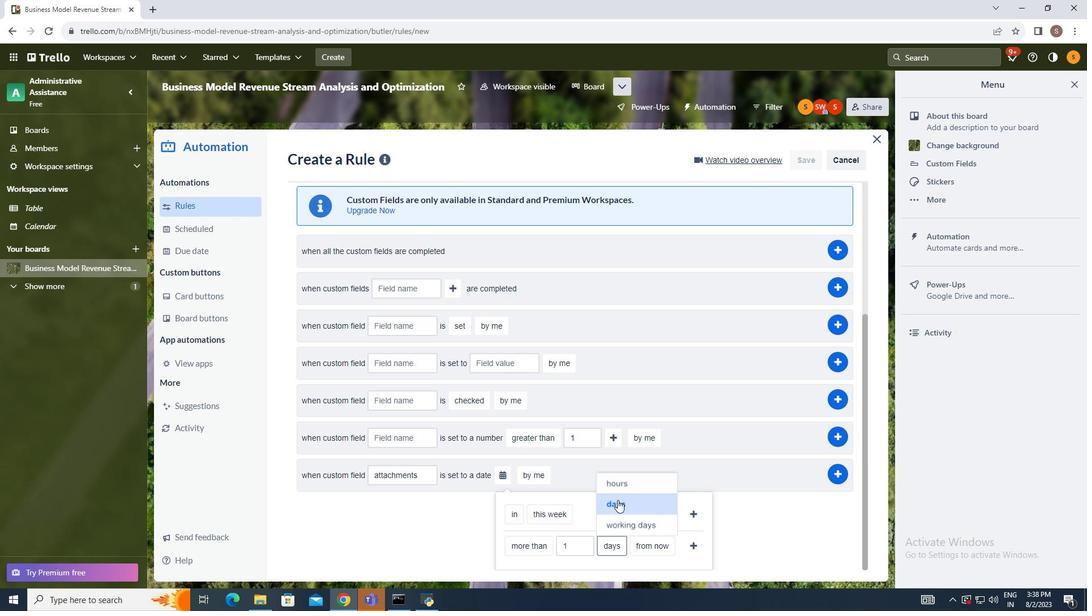 
Action: Mouse pressed left at (617, 500)
Screenshot: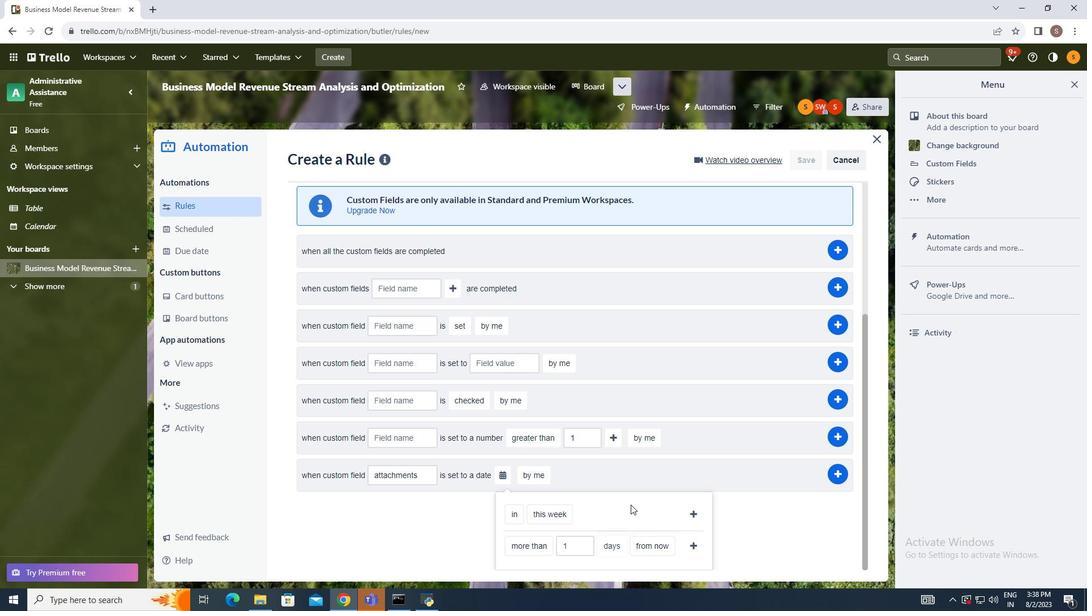 
Action: Mouse moved to (650, 548)
Screenshot: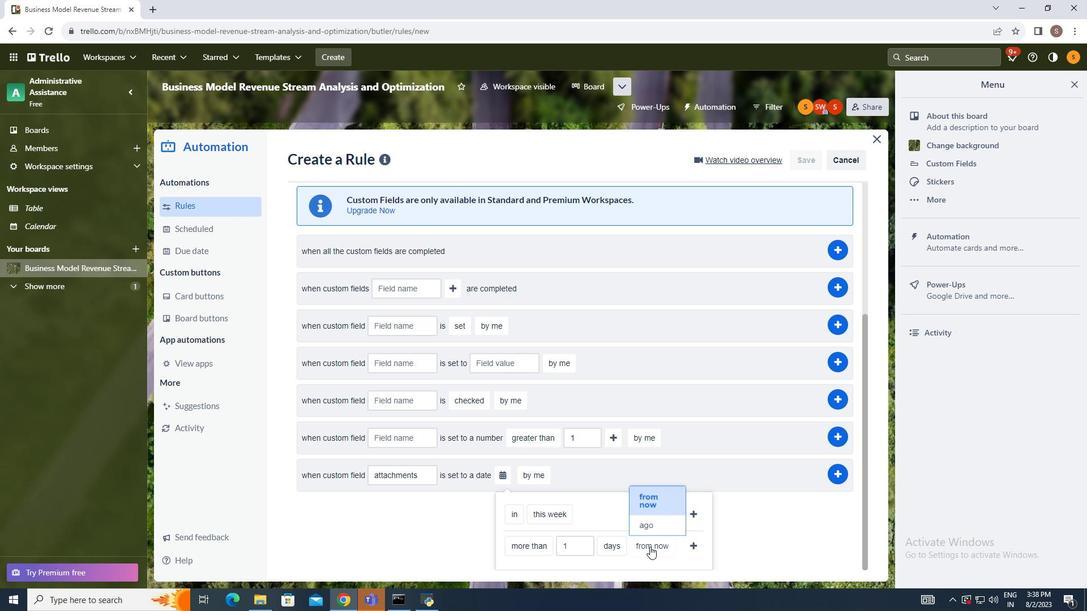 
Action: Mouse pressed left at (650, 548)
Screenshot: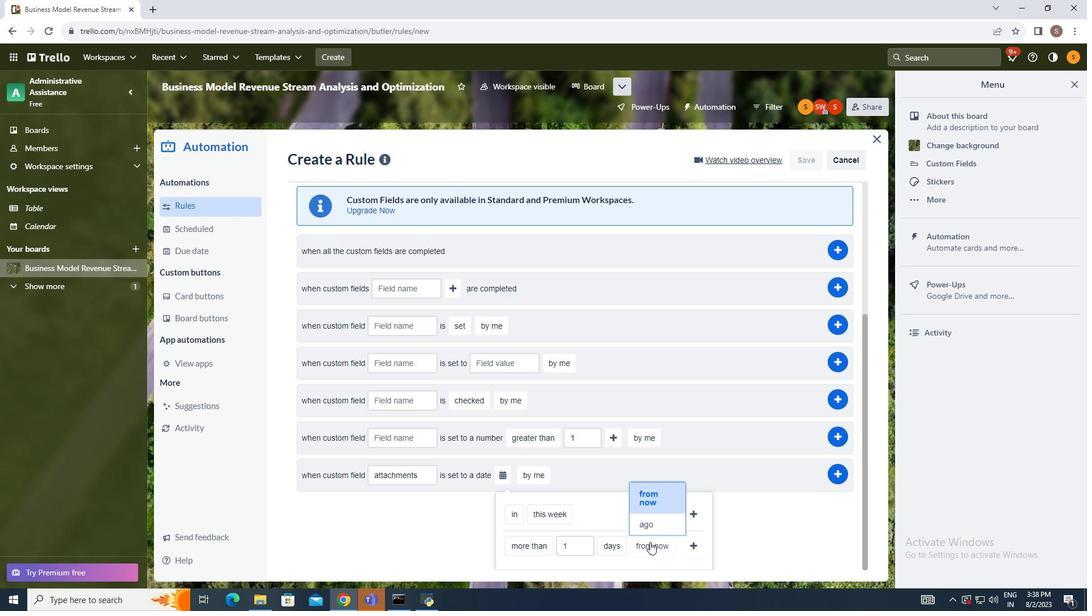 
Action: Mouse moved to (642, 496)
Screenshot: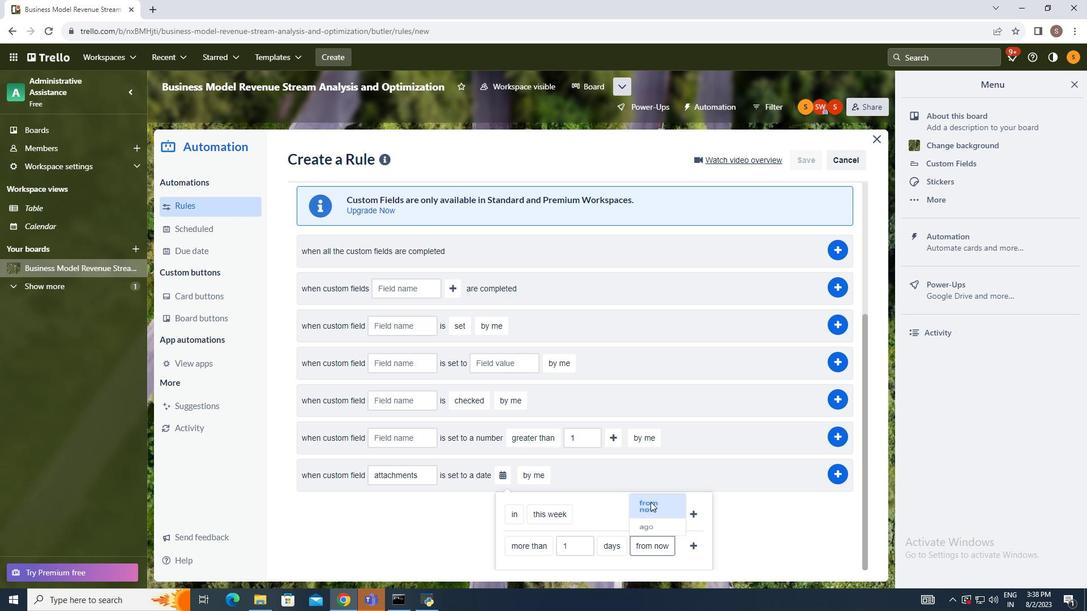 
Action: Mouse pressed left at (642, 496)
Screenshot: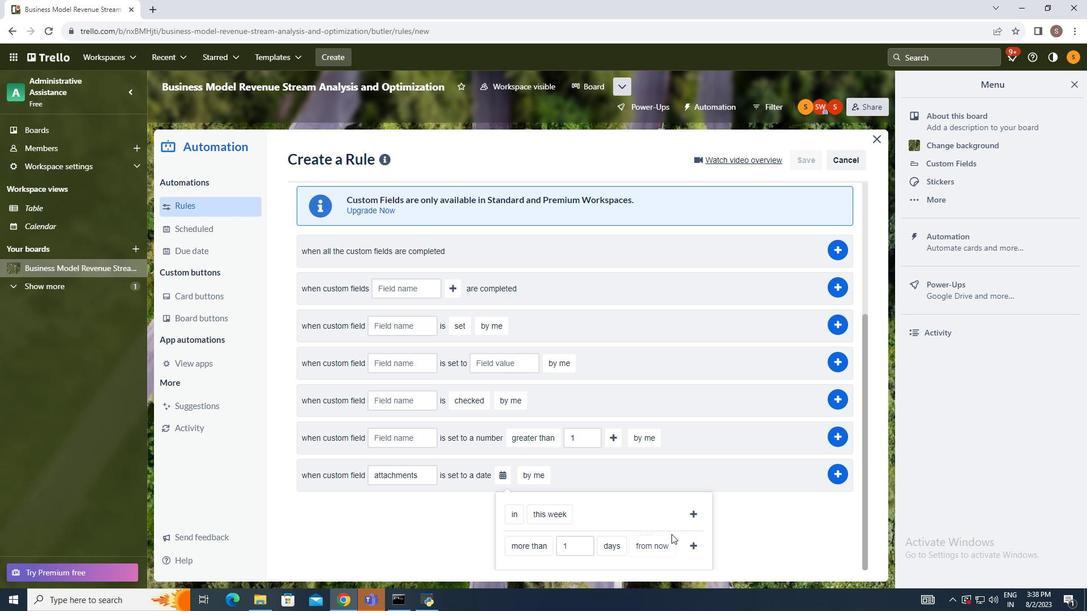 
Action: Mouse moved to (694, 545)
Screenshot: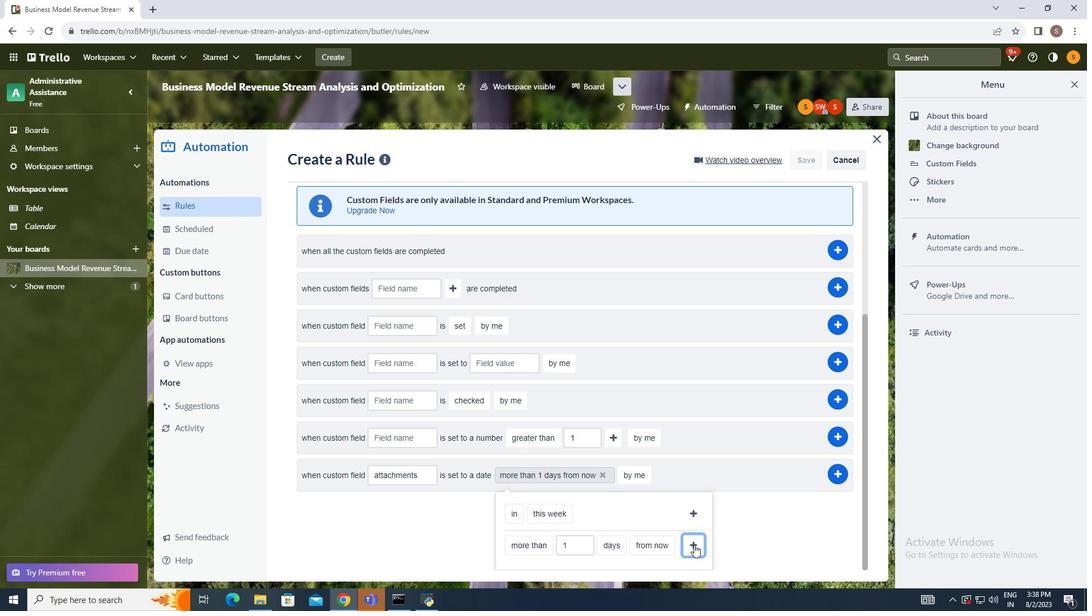 
Action: Mouse pressed left at (694, 545)
Screenshot: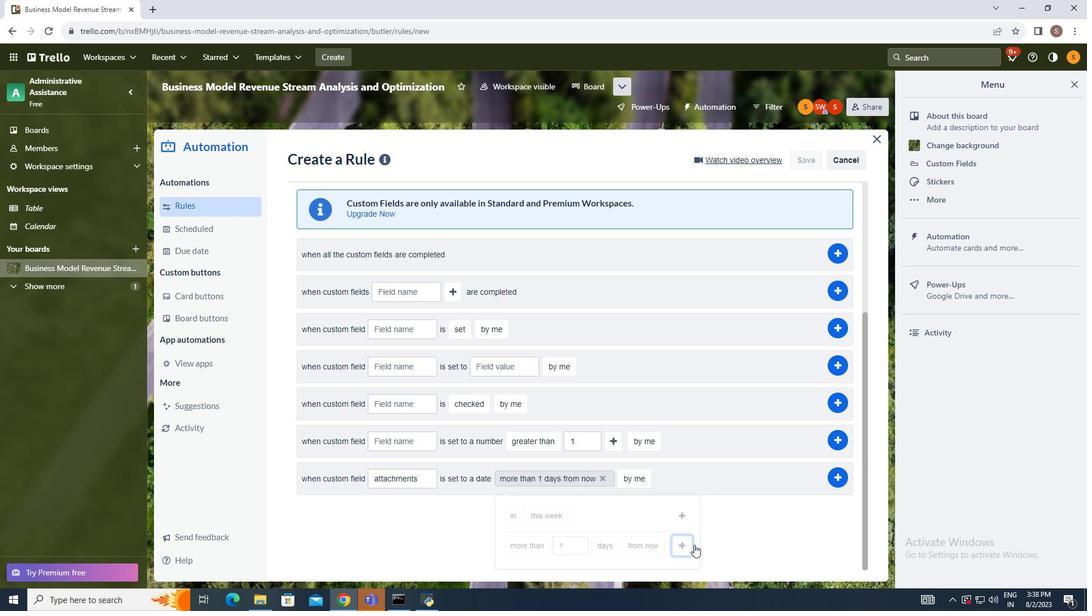 
Action: Mouse moved to (630, 542)
Screenshot: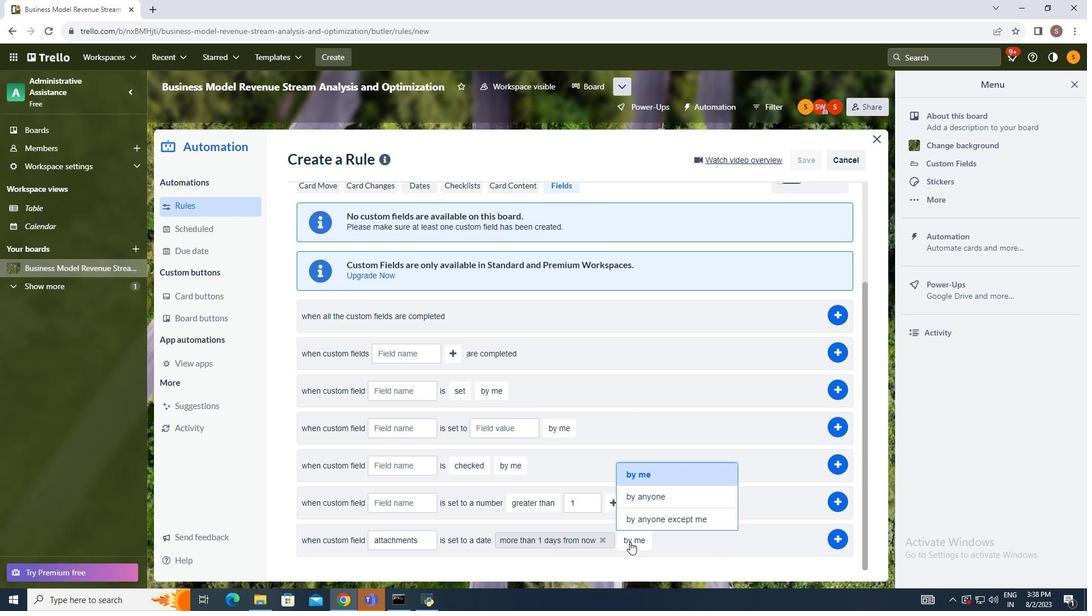 
Action: Mouse pressed left at (630, 542)
Screenshot: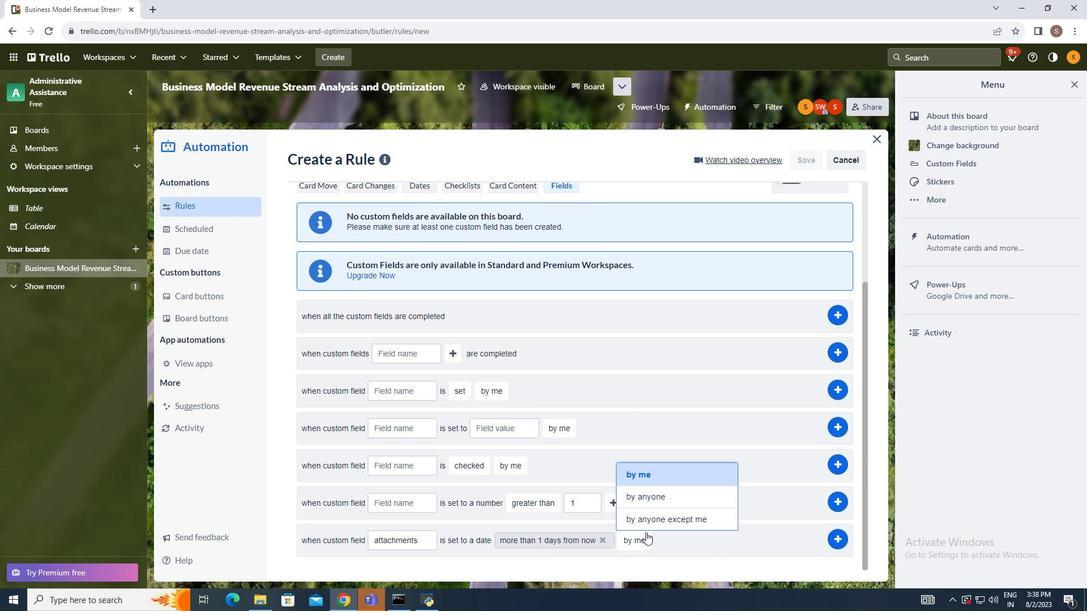 
Action: Mouse moved to (653, 471)
Screenshot: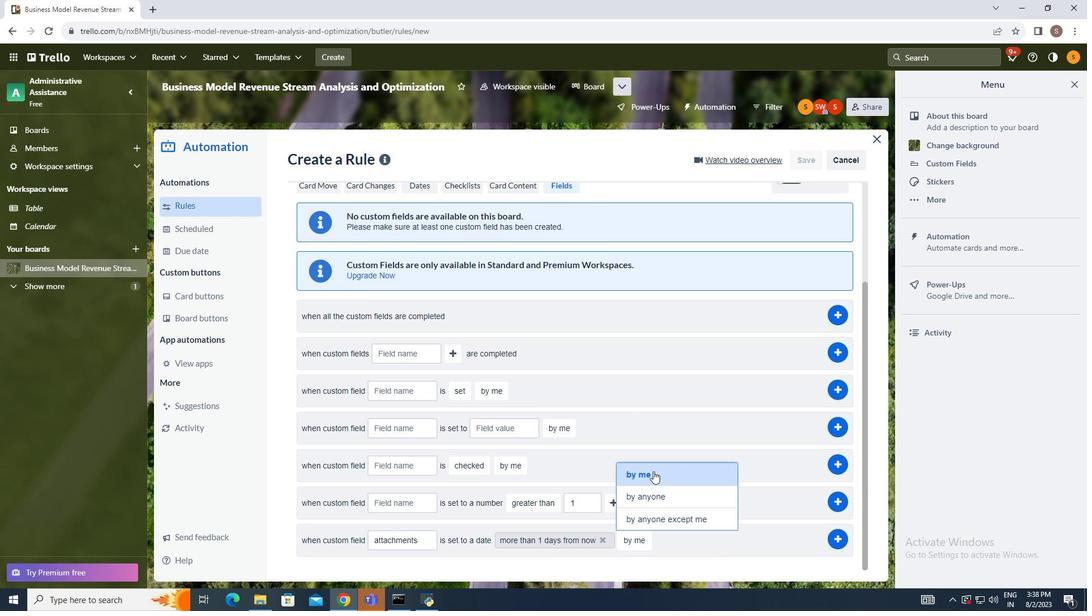 
Action: Mouse pressed left at (653, 471)
Screenshot: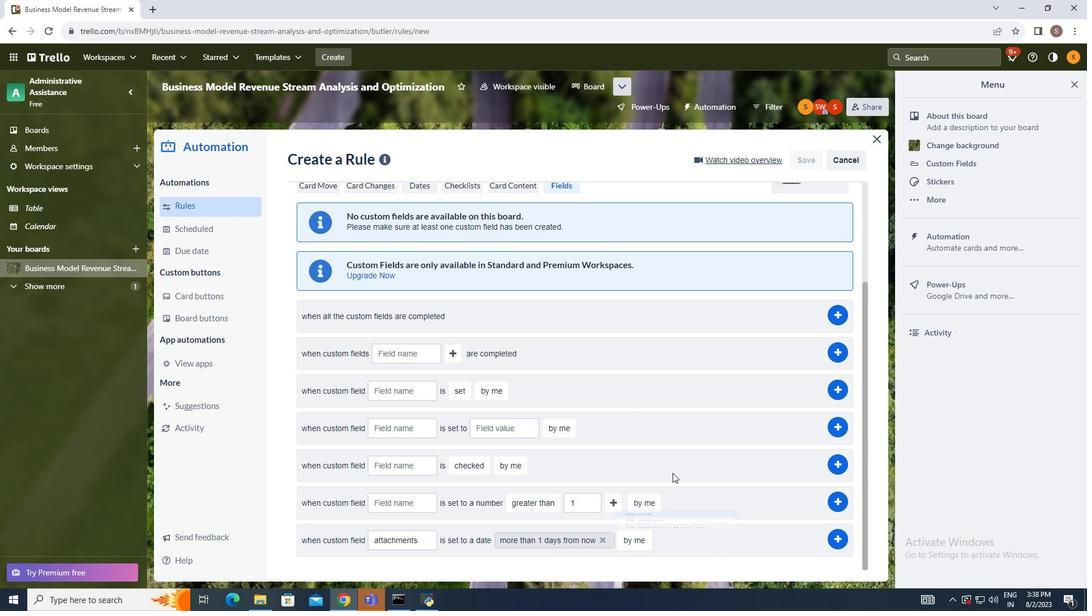 
Action: Mouse moved to (836, 538)
Screenshot: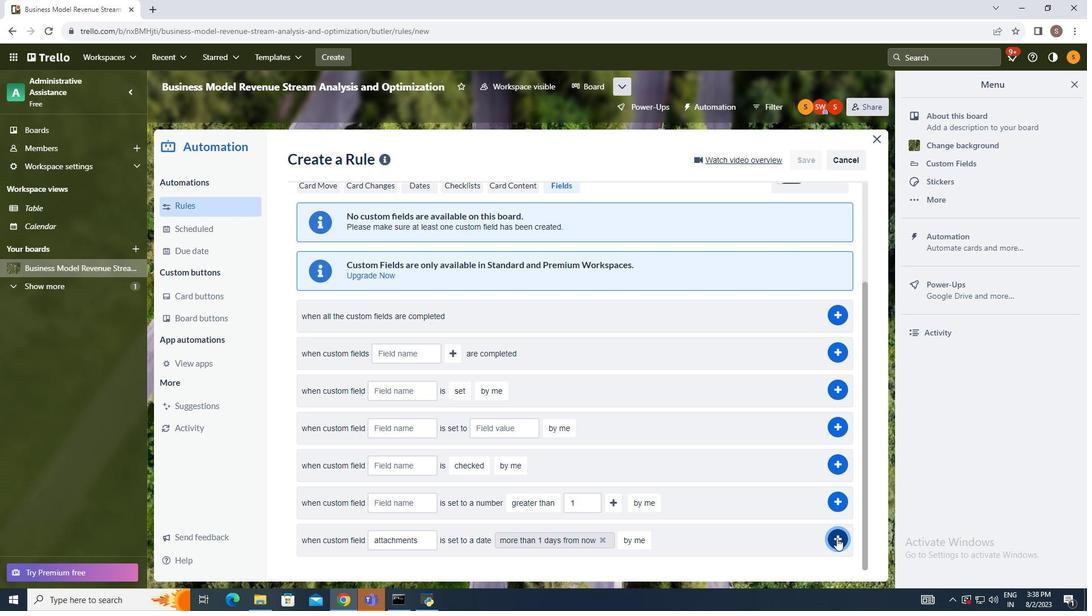 
Action: Mouse pressed left at (836, 538)
Screenshot: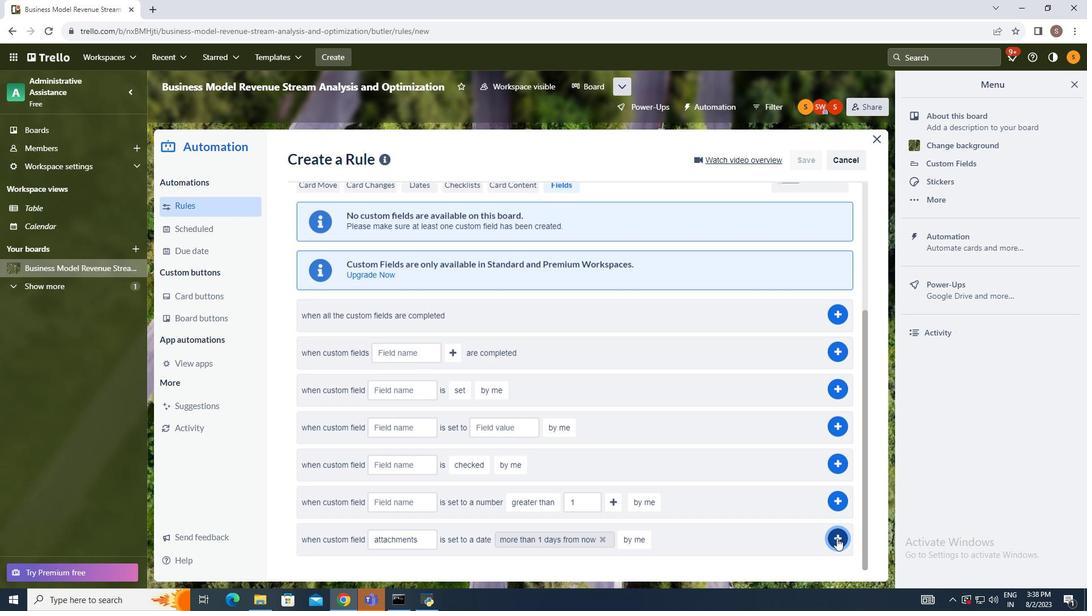 
Action: Mouse moved to (925, 465)
Screenshot: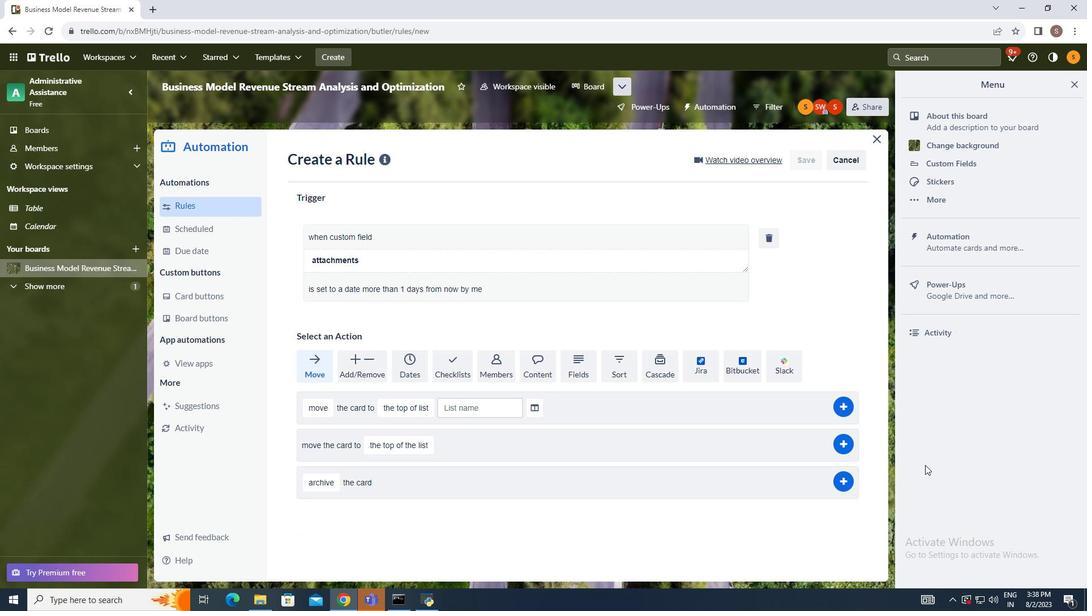 
